 Task: Look for space in Zürich (Kreis 2), Switzerland from 2nd September, 2023 to 5th September, 2023 for 1 adult in price range Rs.5000 to Rs.10000. Place can be private room with 1  bedroom having 1 bed and 1 bathroom. Property type can be house, flat, guest house, hotel. Booking option can be shelf check-in. Required host language is English.
Action: Mouse moved to (418, 68)
Screenshot: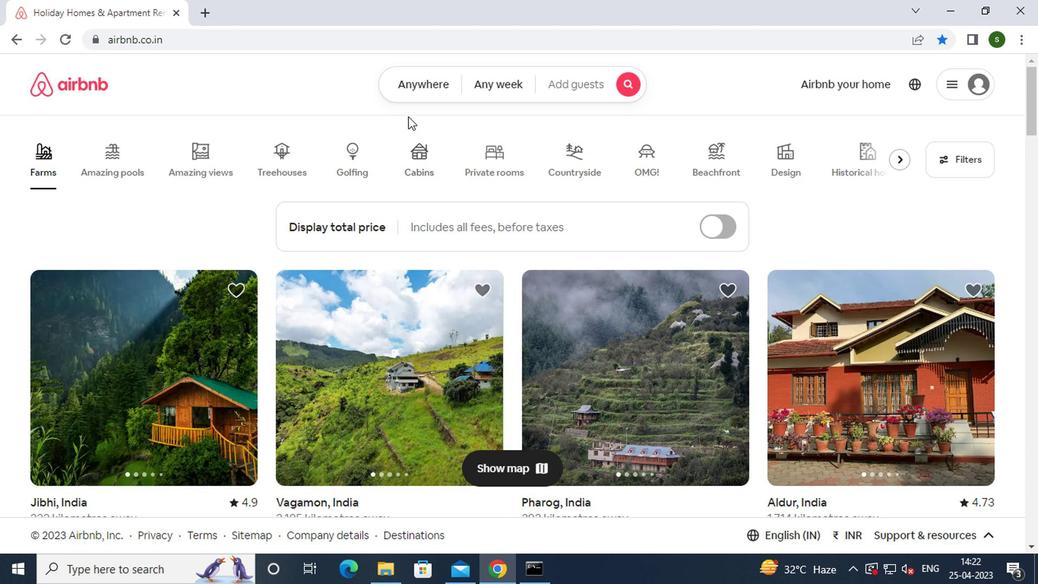 
Action: Mouse pressed left at (418, 68)
Screenshot: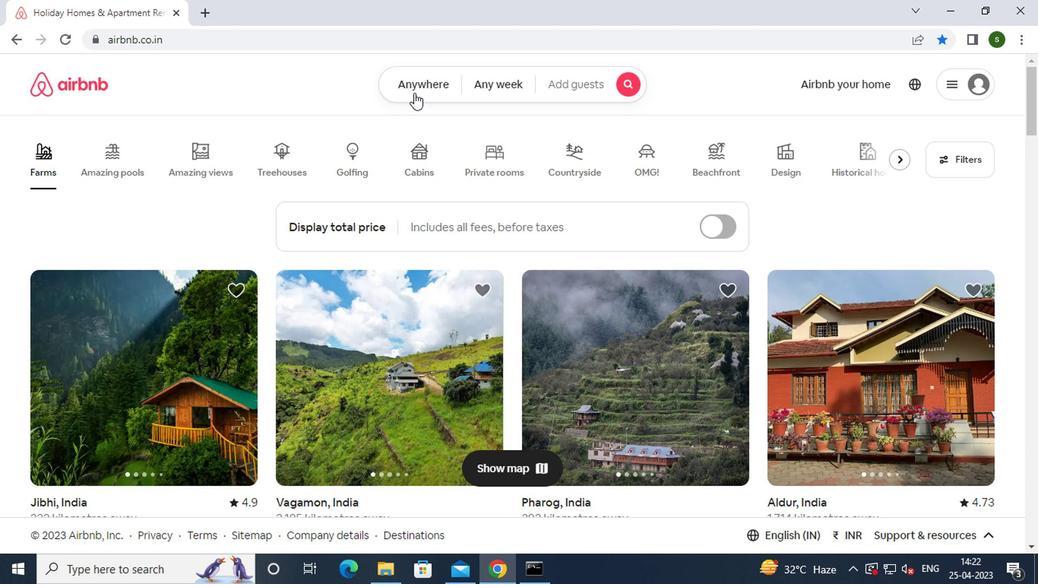 
Action: Mouse moved to (415, 89)
Screenshot: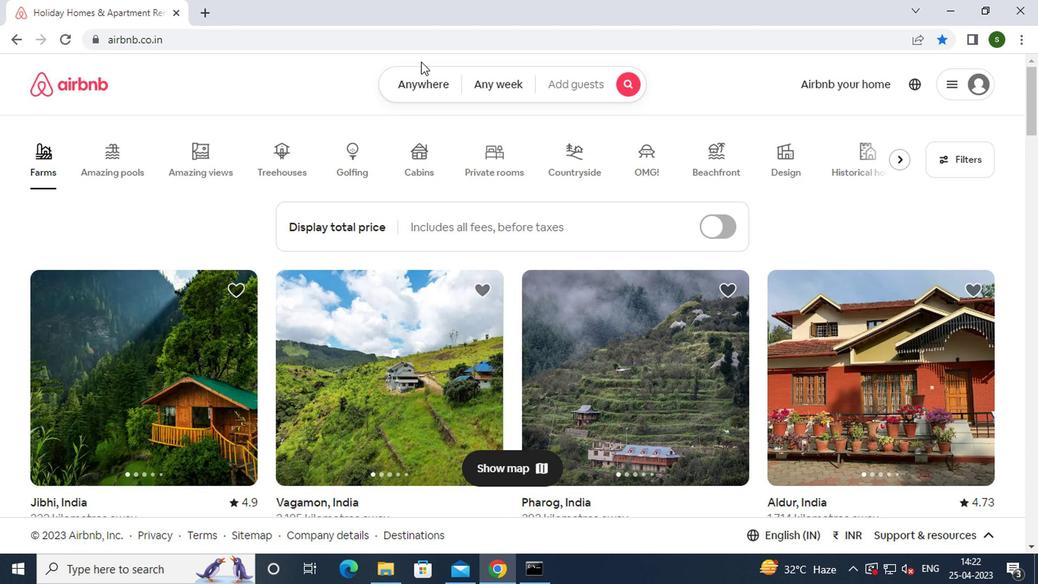 
Action: Mouse pressed left at (415, 89)
Screenshot: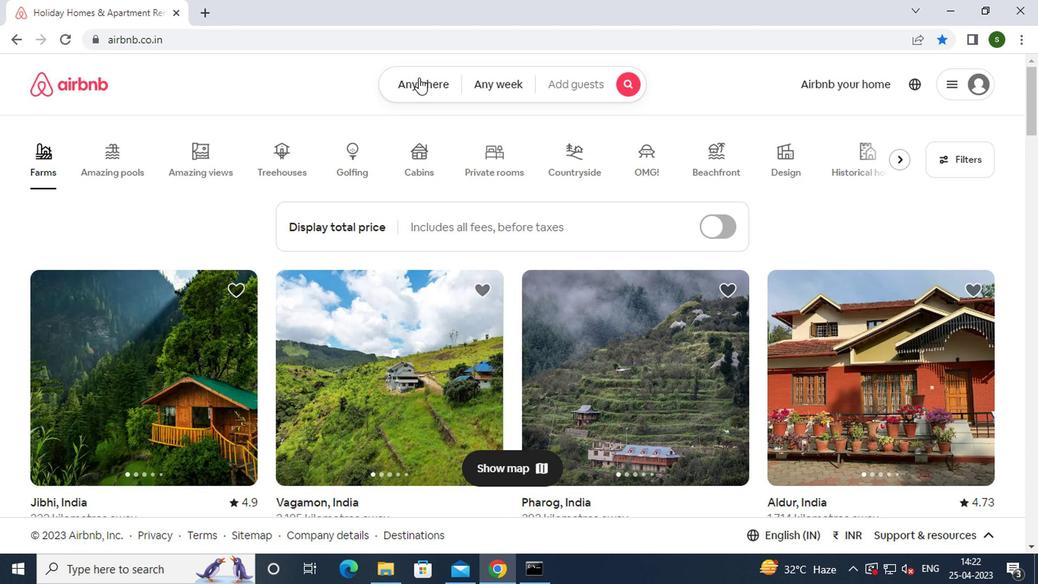 
Action: Mouse moved to (318, 148)
Screenshot: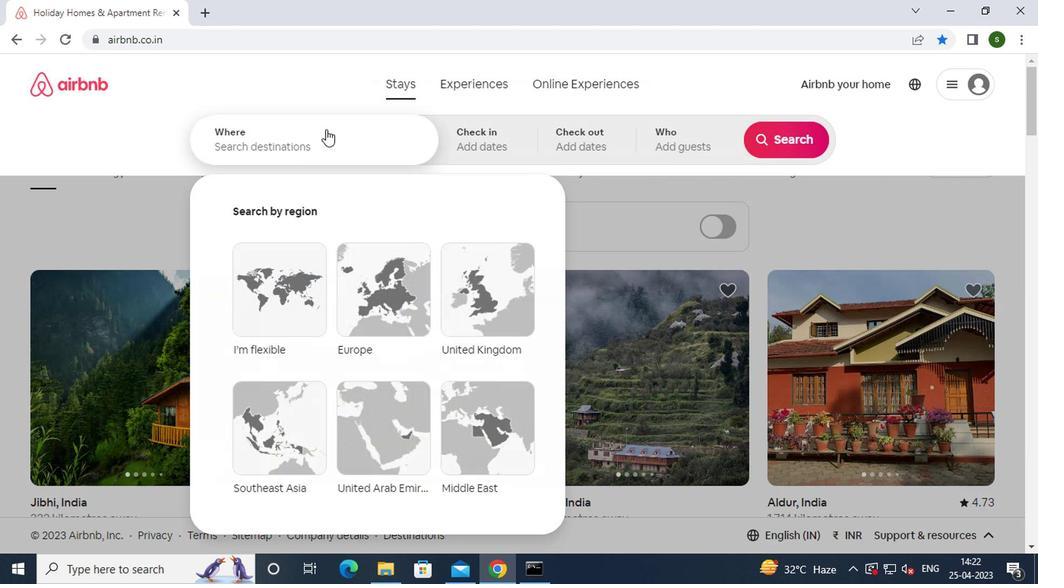 
Action: Mouse pressed left at (318, 148)
Screenshot: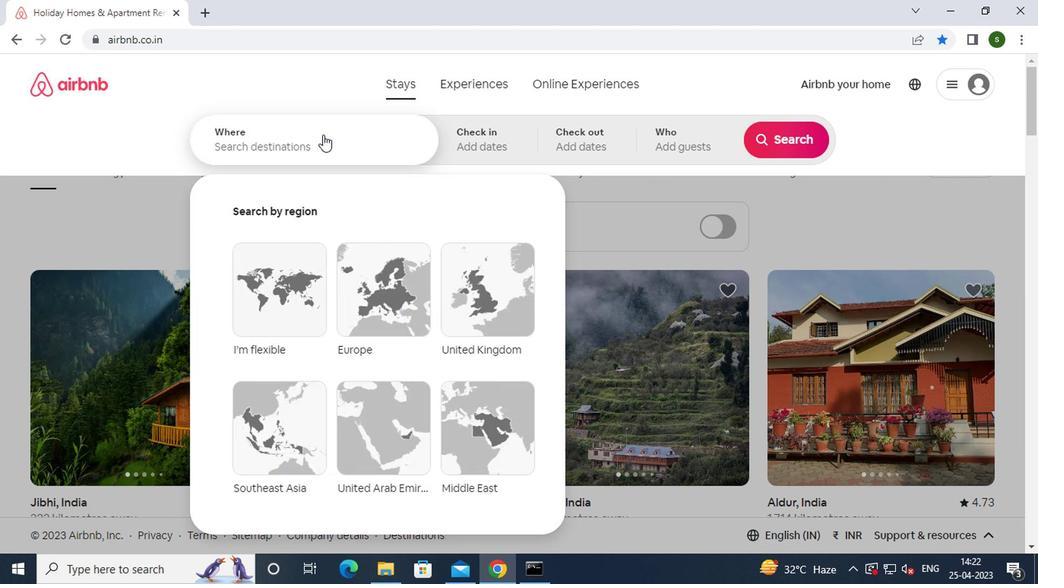 
Action: Key pressed <Key.caps_lock>z<Key.caps_lock>urich<Key.space><Key.shift_r>(<Key.caps_lock>k<Key.caps_lock>reis<Key.space>2<Key.shift_r>),<Key.space><Key.caps_lock>s<Key.caps_lock>witzerland<Key.enter>
Screenshot: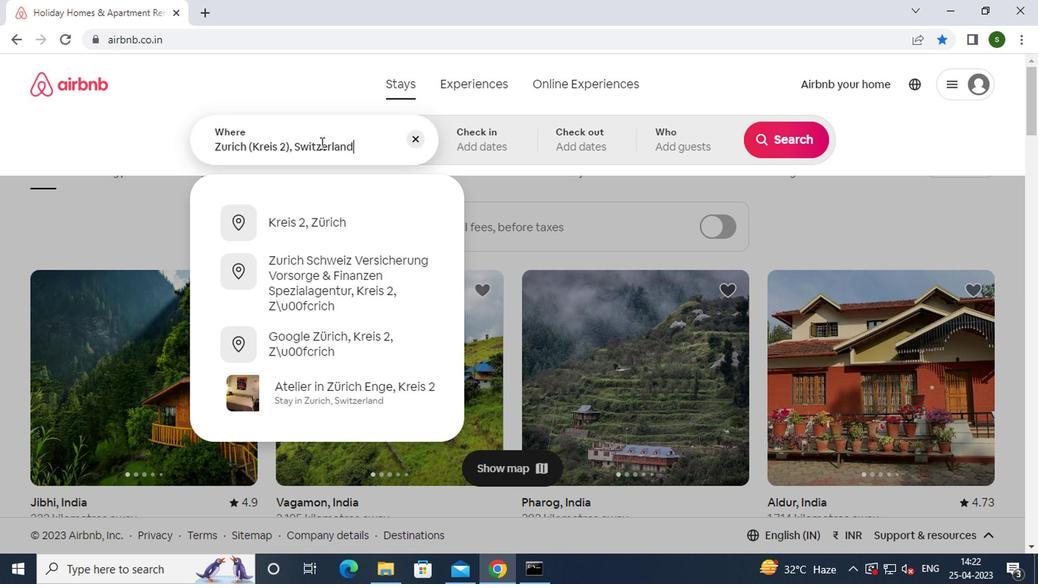 
Action: Mouse moved to (782, 265)
Screenshot: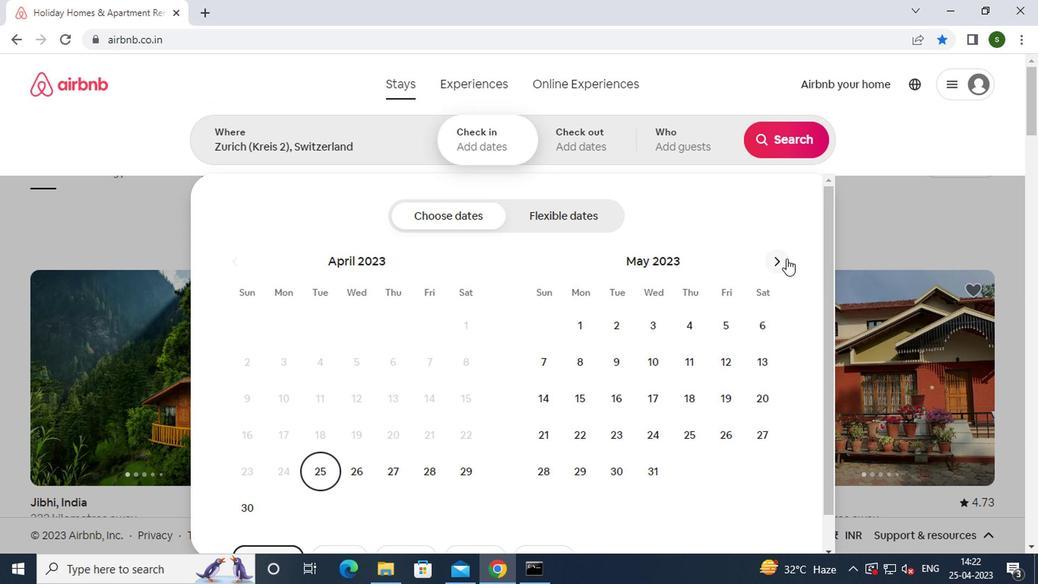 
Action: Mouse pressed left at (782, 265)
Screenshot: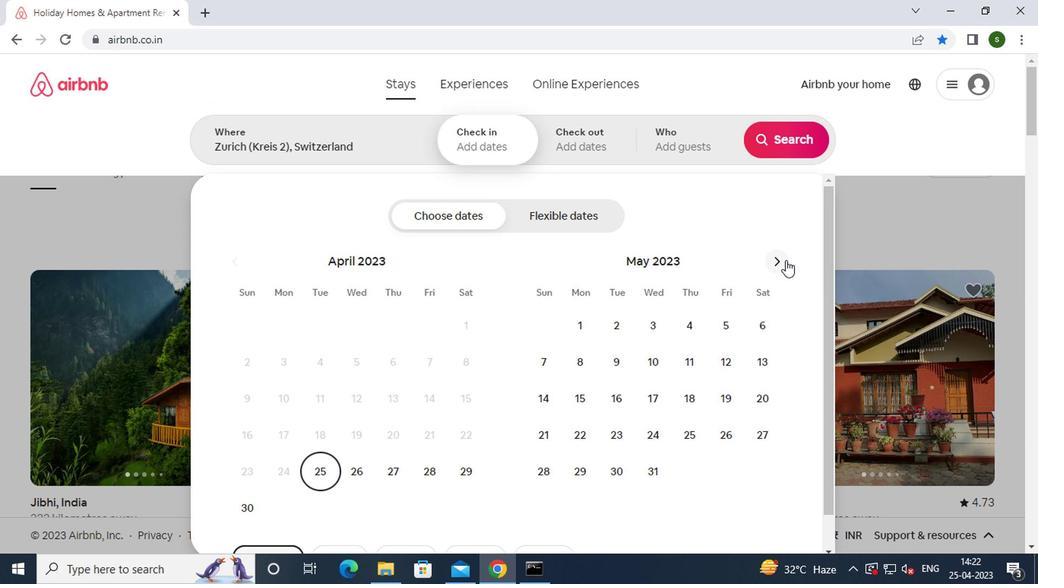 
Action: Mouse pressed left at (782, 265)
Screenshot: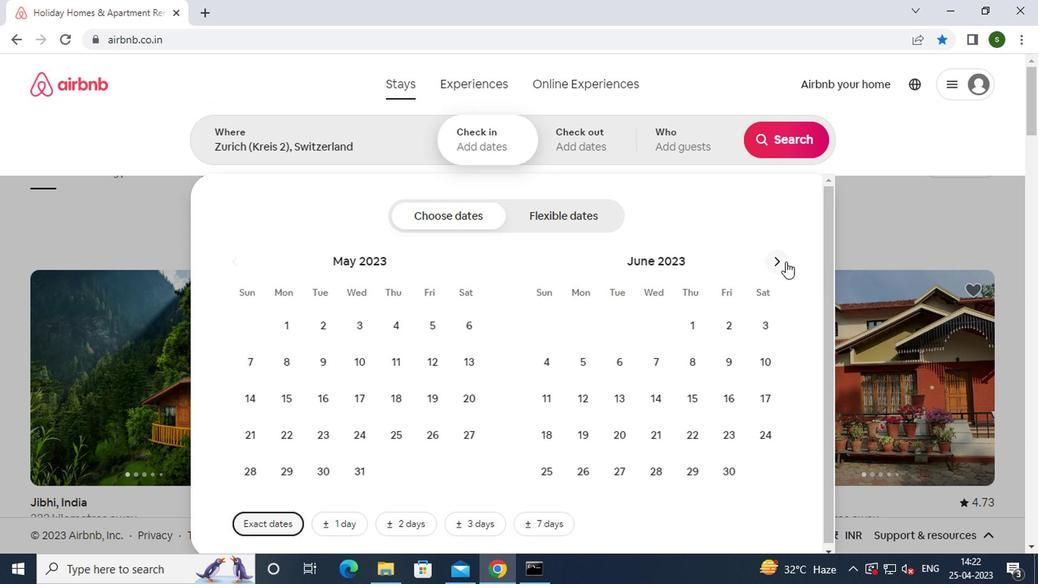 
Action: Mouse pressed left at (782, 265)
Screenshot: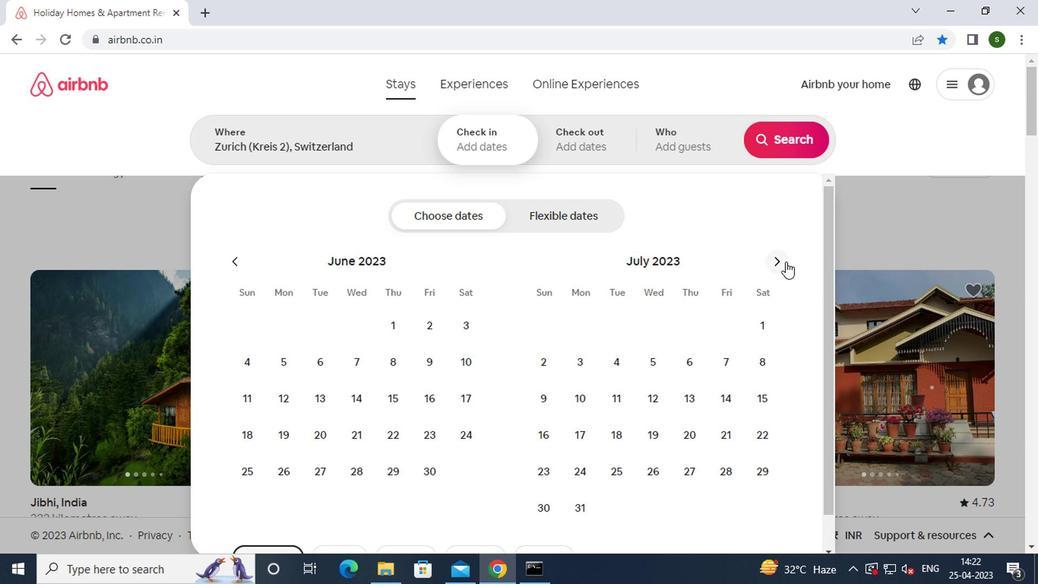 
Action: Mouse pressed left at (782, 265)
Screenshot: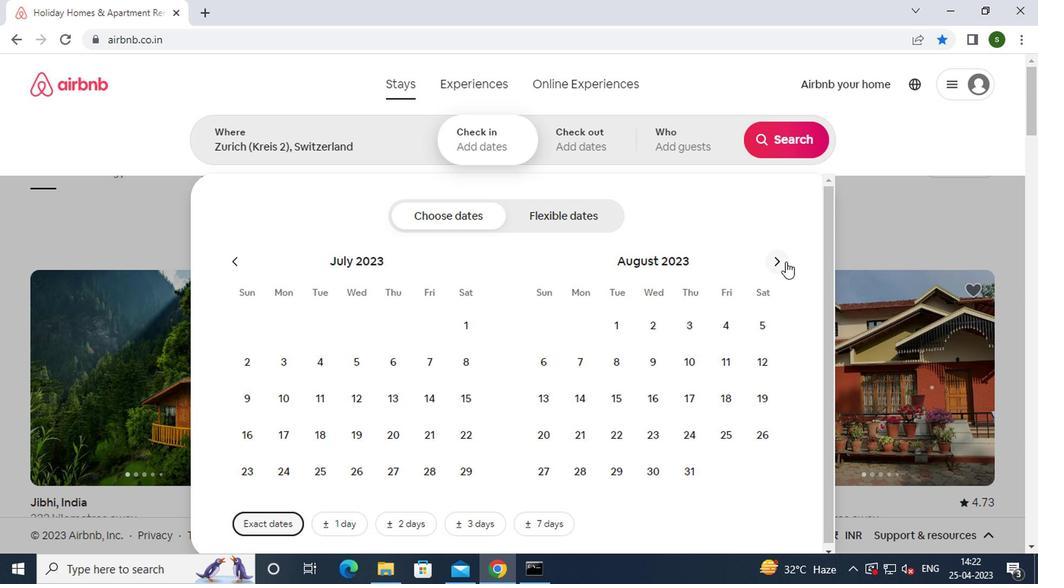 
Action: Mouse moved to (765, 325)
Screenshot: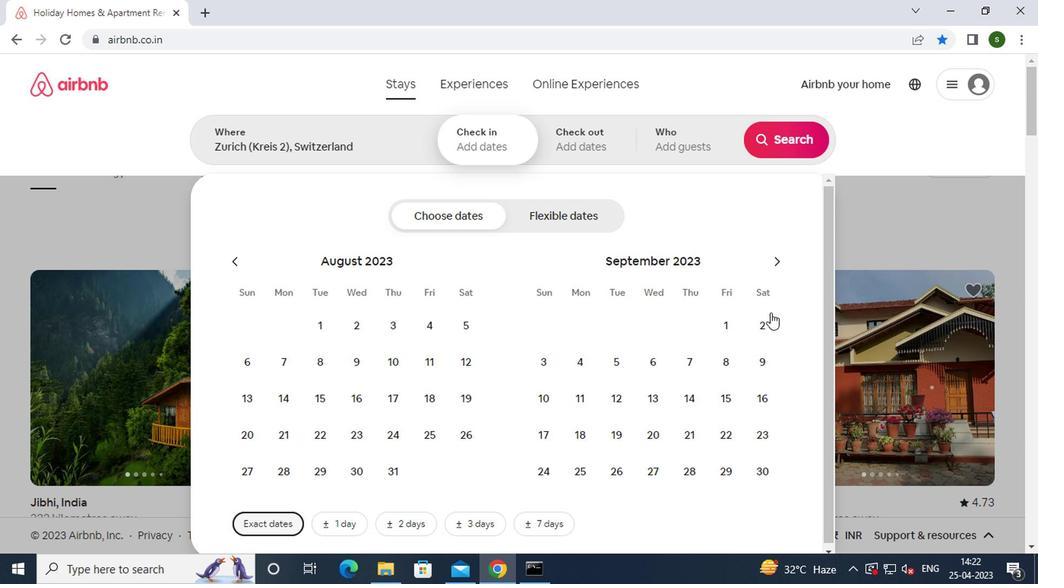 
Action: Mouse pressed left at (765, 325)
Screenshot: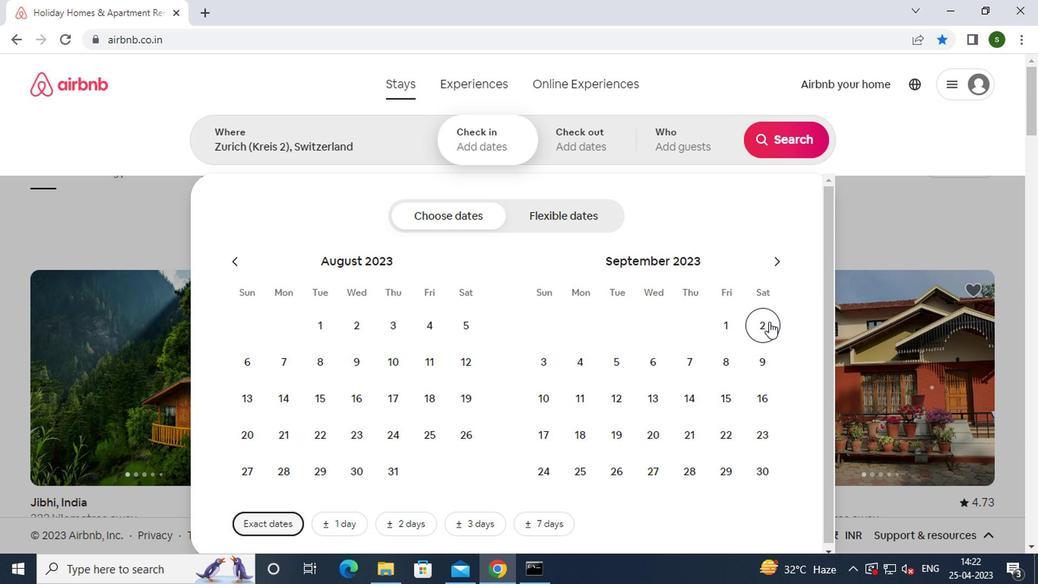 
Action: Mouse moved to (611, 352)
Screenshot: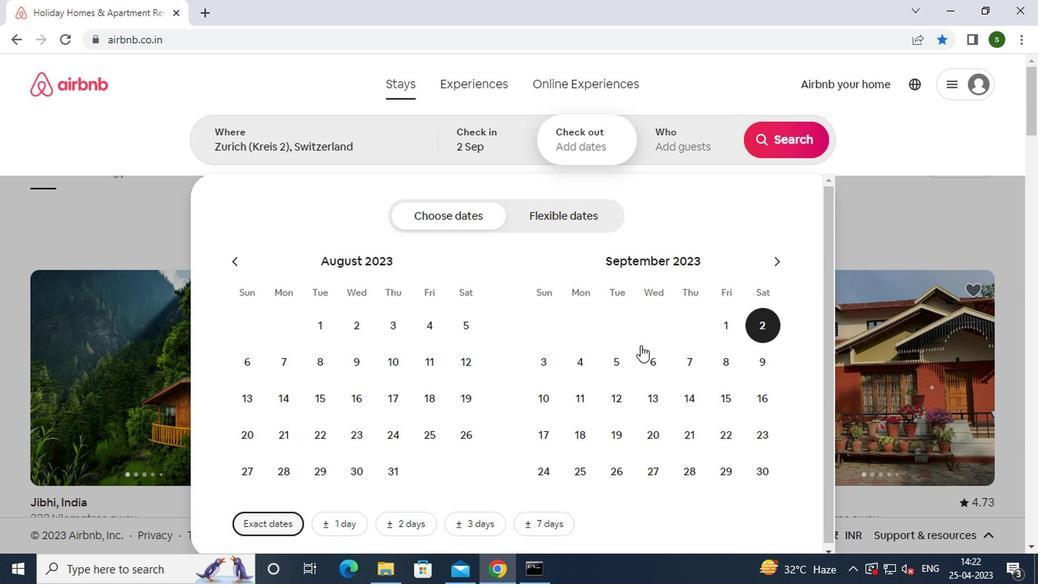 
Action: Mouse pressed left at (611, 352)
Screenshot: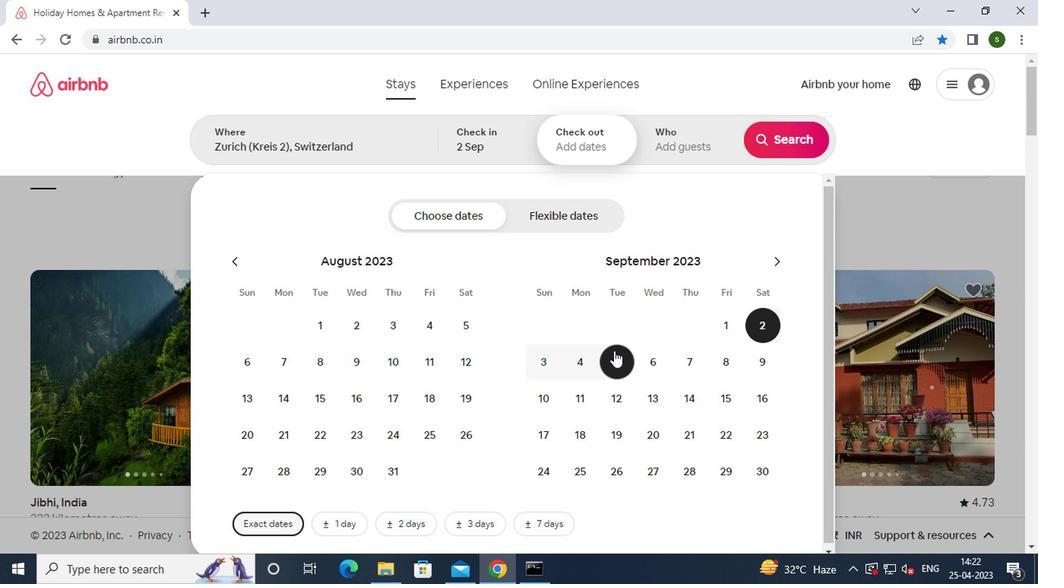 
Action: Mouse moved to (699, 155)
Screenshot: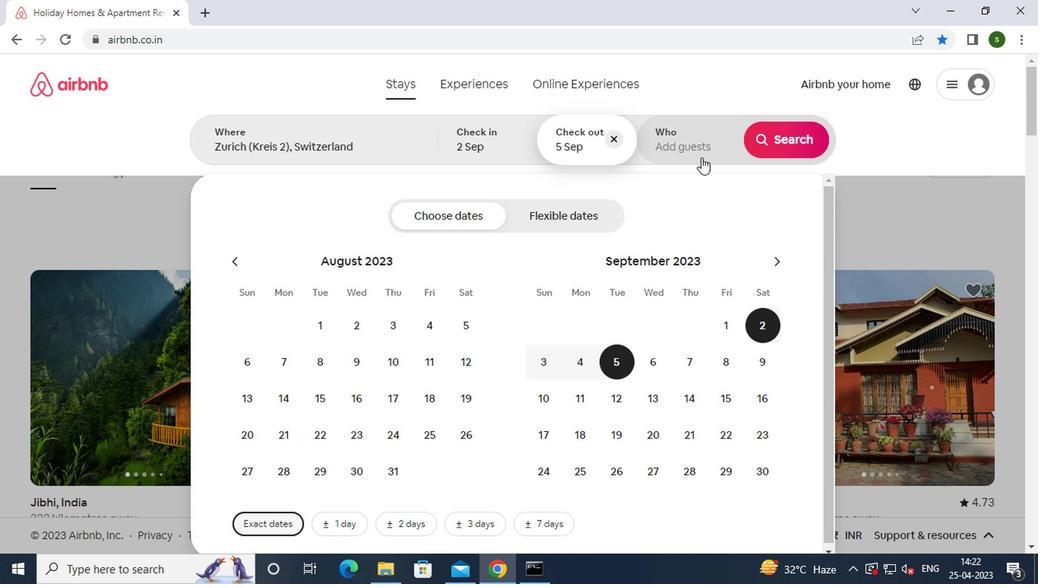 
Action: Mouse pressed left at (699, 155)
Screenshot: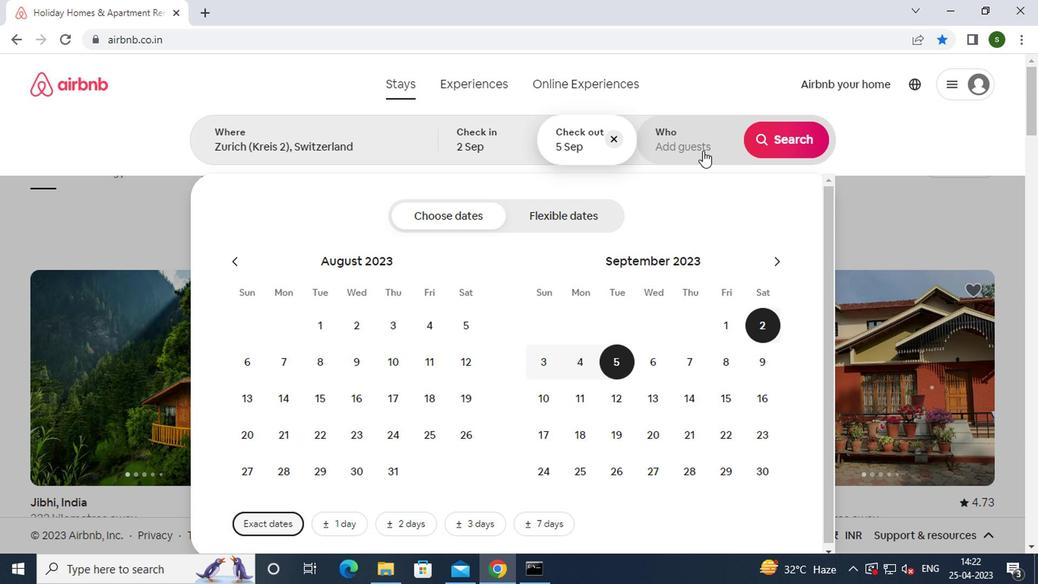 
Action: Mouse moved to (784, 225)
Screenshot: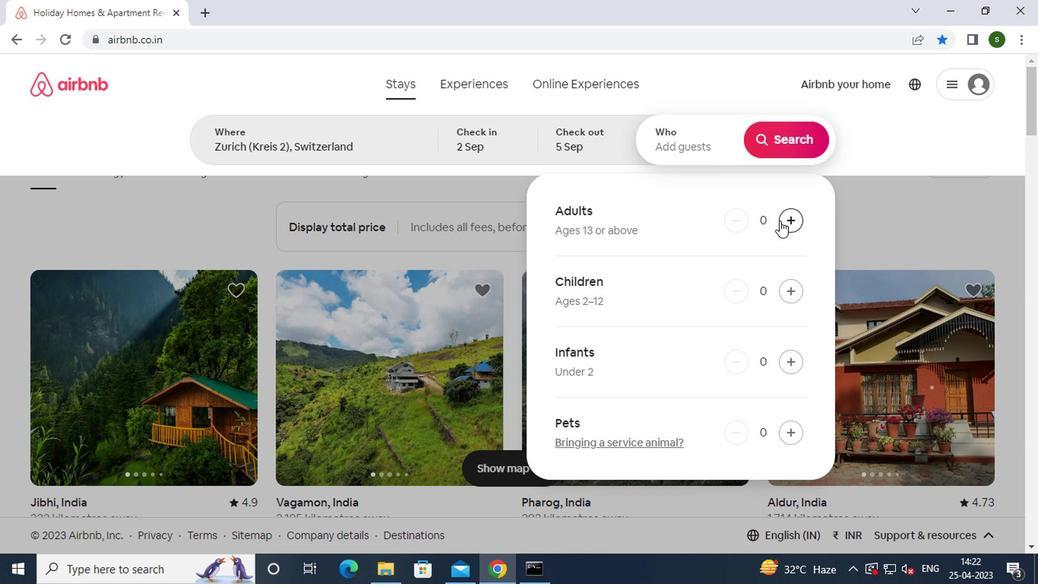 
Action: Mouse pressed left at (784, 225)
Screenshot: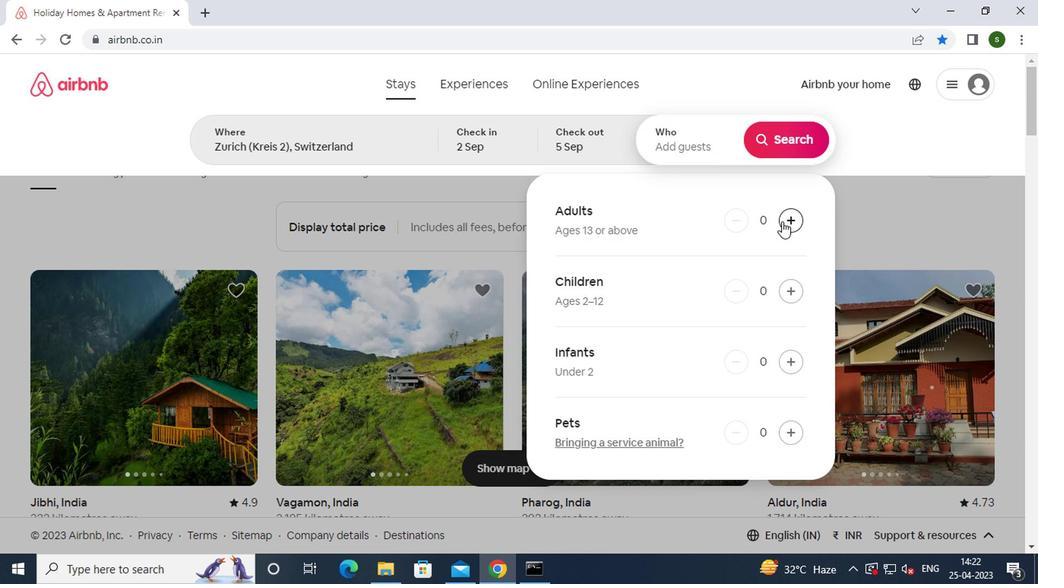 
Action: Mouse moved to (777, 148)
Screenshot: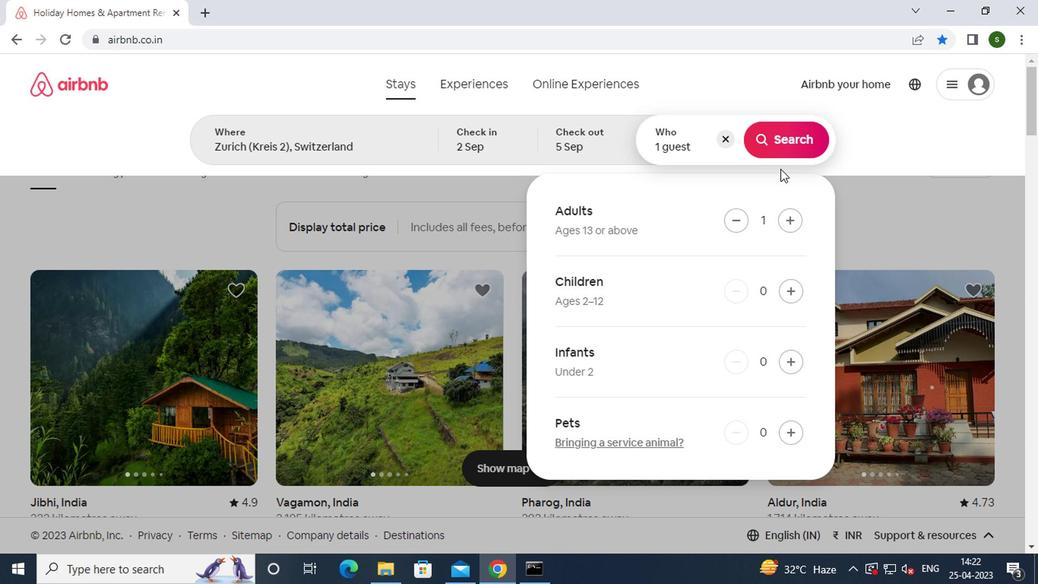 
Action: Mouse pressed left at (777, 148)
Screenshot: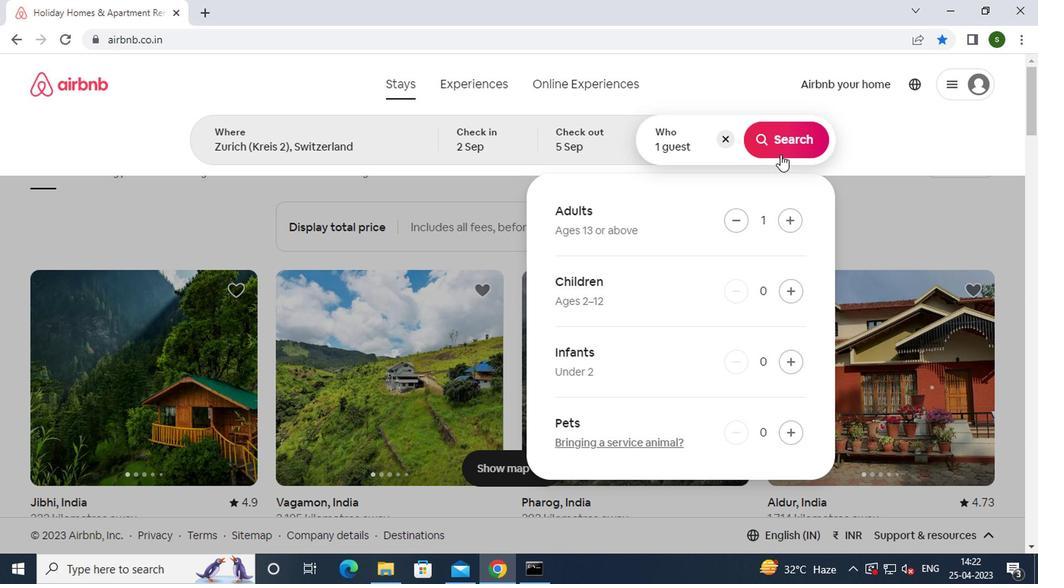 
Action: Mouse moved to (947, 152)
Screenshot: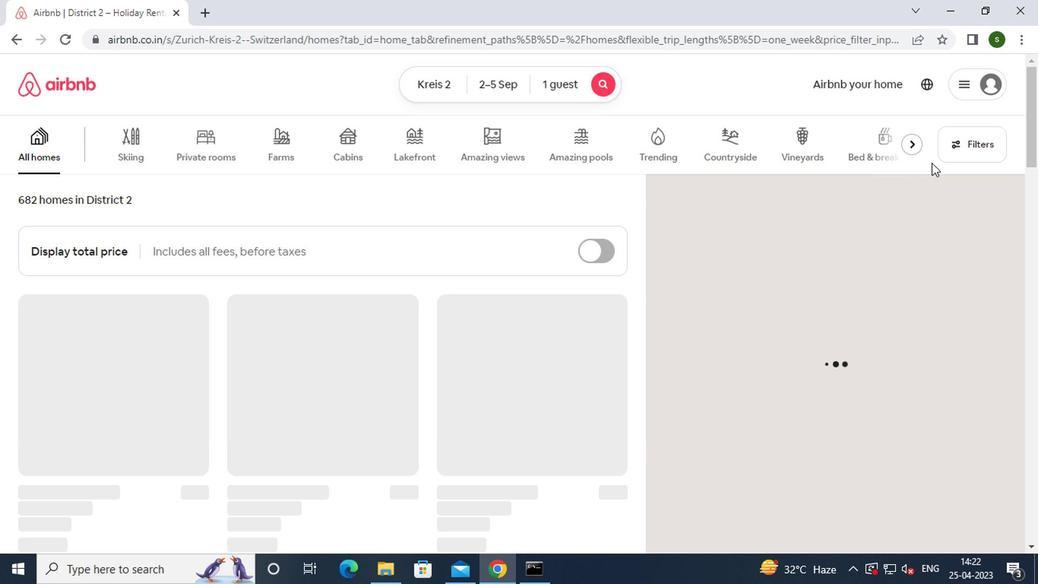 
Action: Mouse pressed left at (947, 152)
Screenshot: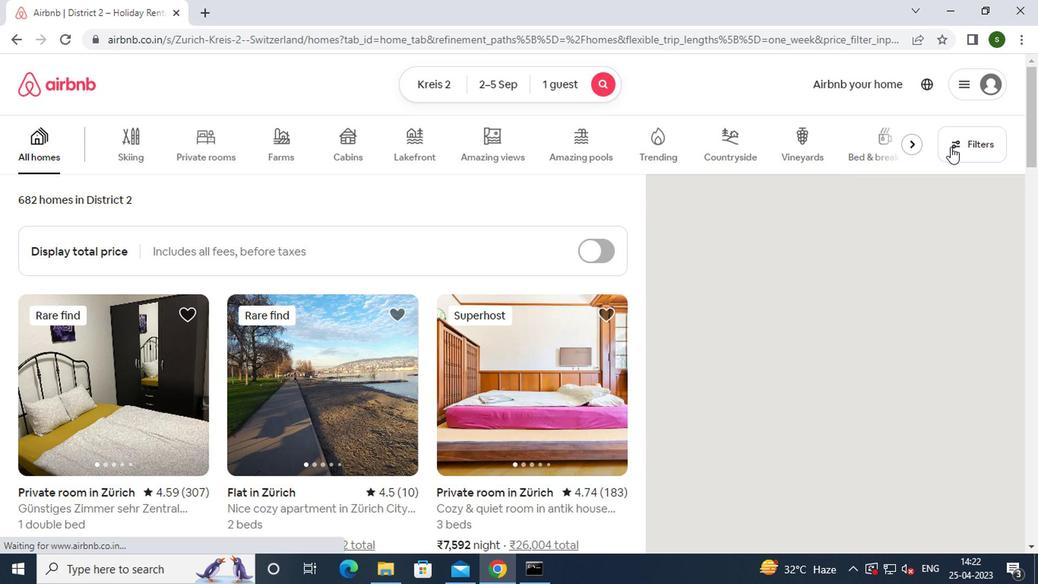 
Action: Mouse moved to (405, 325)
Screenshot: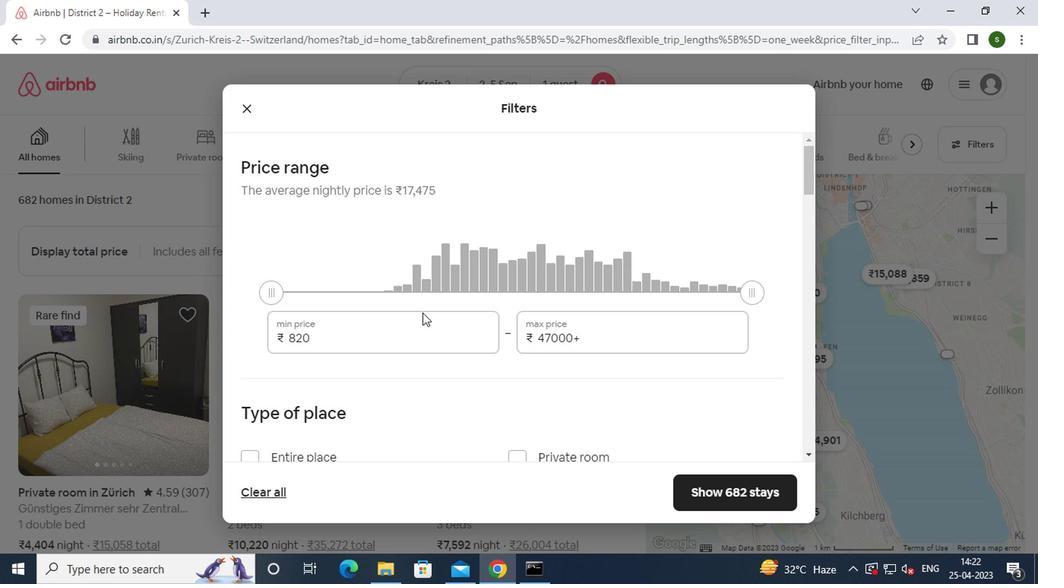 
Action: Mouse pressed left at (405, 325)
Screenshot: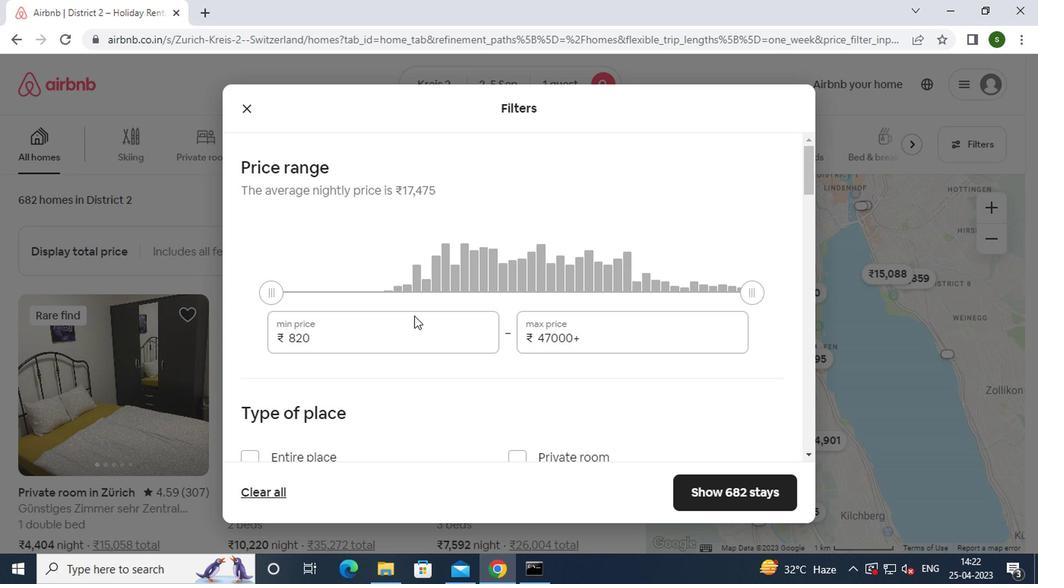 
Action: Mouse moved to (403, 328)
Screenshot: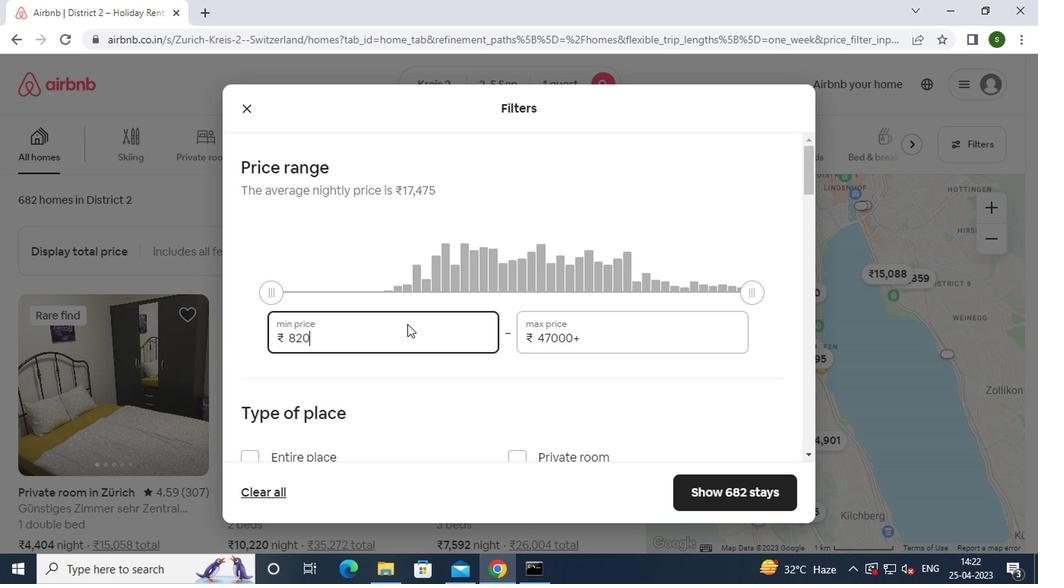 
Action: Key pressed <Key.backspace><Key.backspace><Key.backspace><Key.backspace>5000<Key.backspace><Key.backspace><Key.backspace><Key.backspace><Key.backspace><Key.backspace><Key.backspace><Key.backspace><Key.backspace><Key.backspace>5000
Screenshot: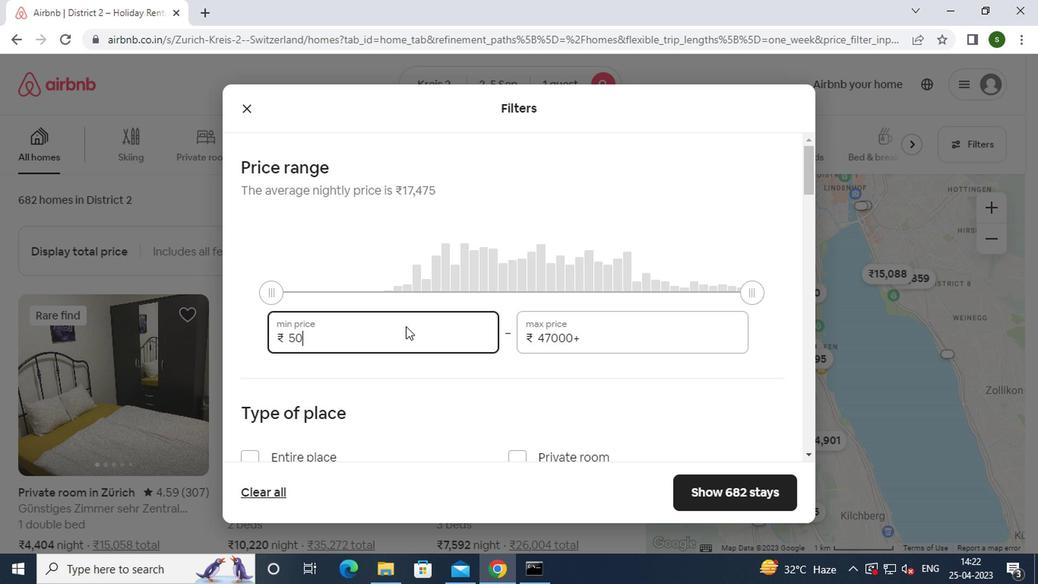 
Action: Mouse moved to (618, 347)
Screenshot: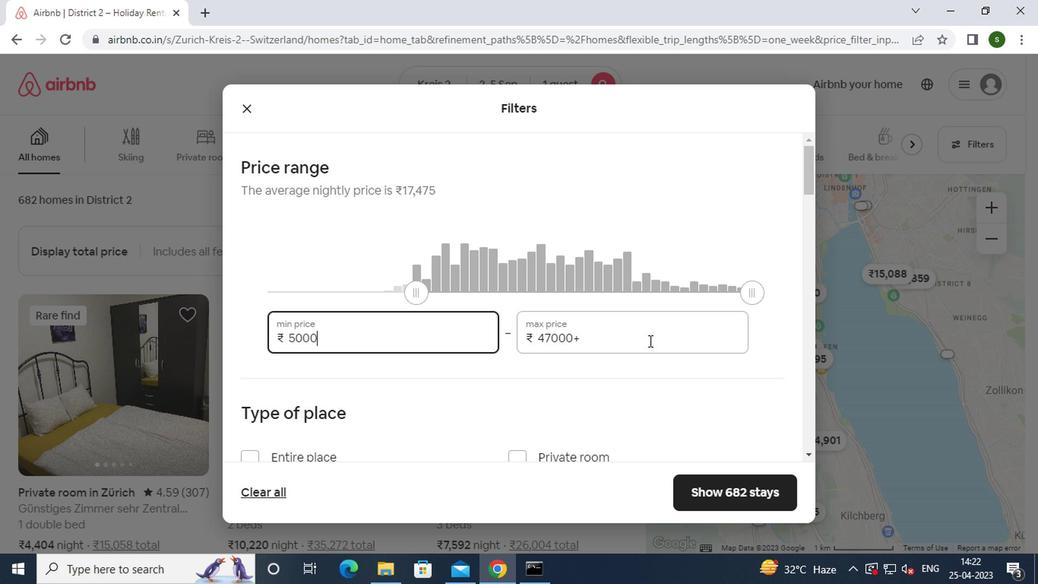 
Action: Mouse pressed left at (618, 347)
Screenshot: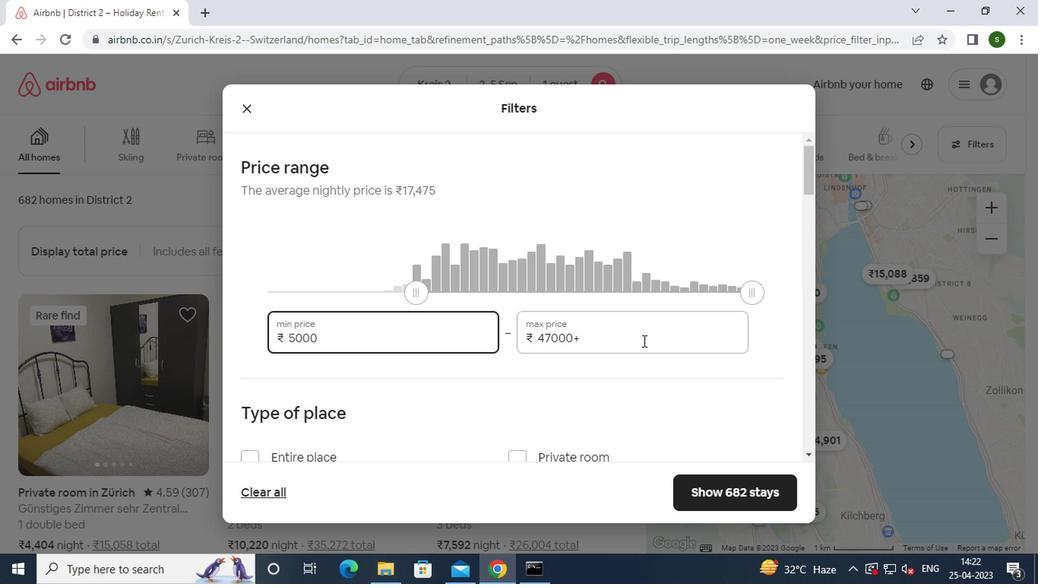
Action: Key pressed <Key.backspace><Key.backspace><Key.backspace><Key.backspace><Key.backspace><Key.backspace><Key.backspace><Key.backspace><Key.backspace><Key.backspace>10000
Screenshot: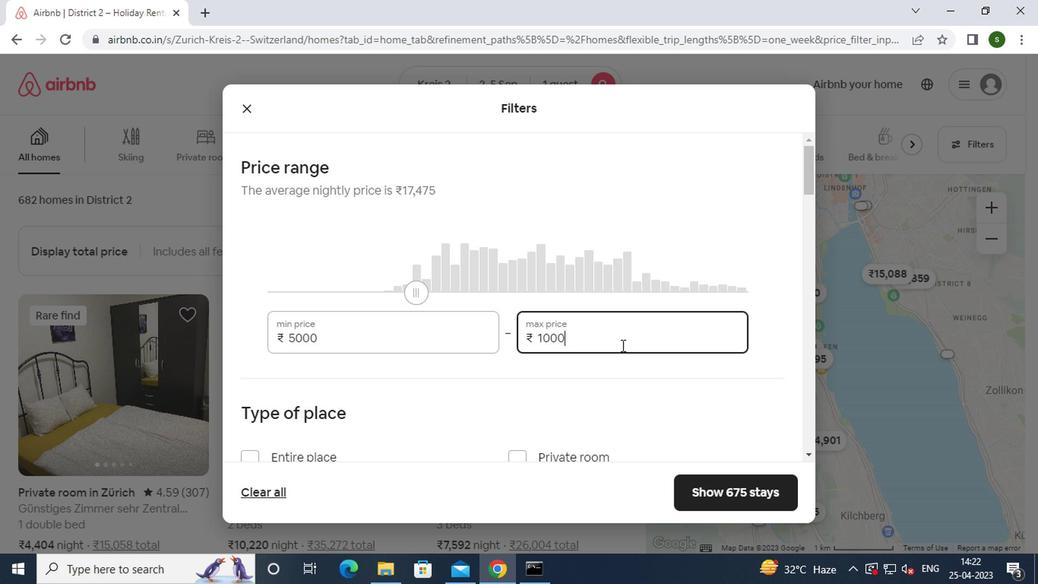 
Action: Mouse moved to (494, 360)
Screenshot: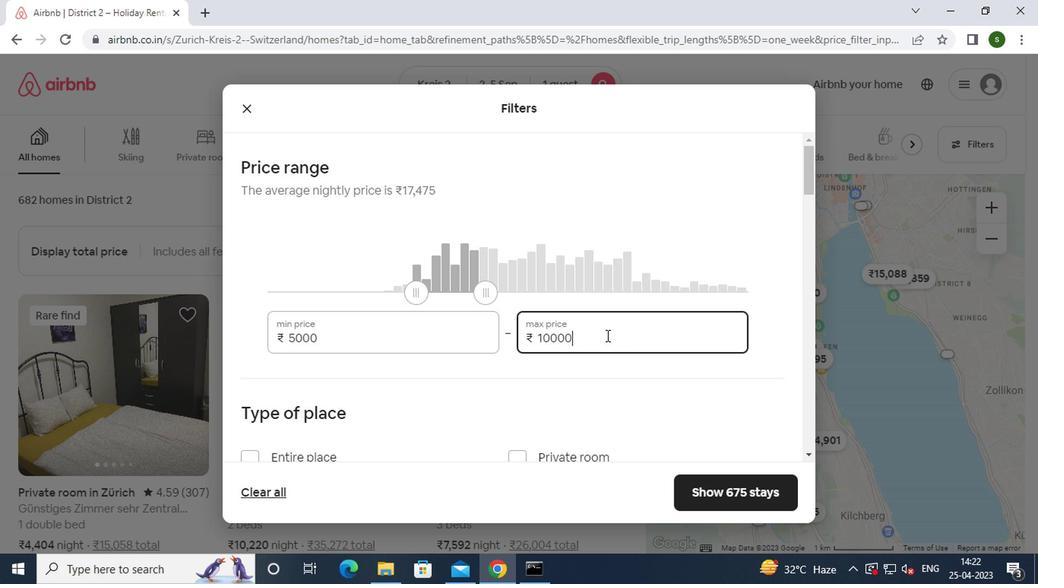 
Action: Mouse scrolled (494, 360) with delta (0, 0)
Screenshot: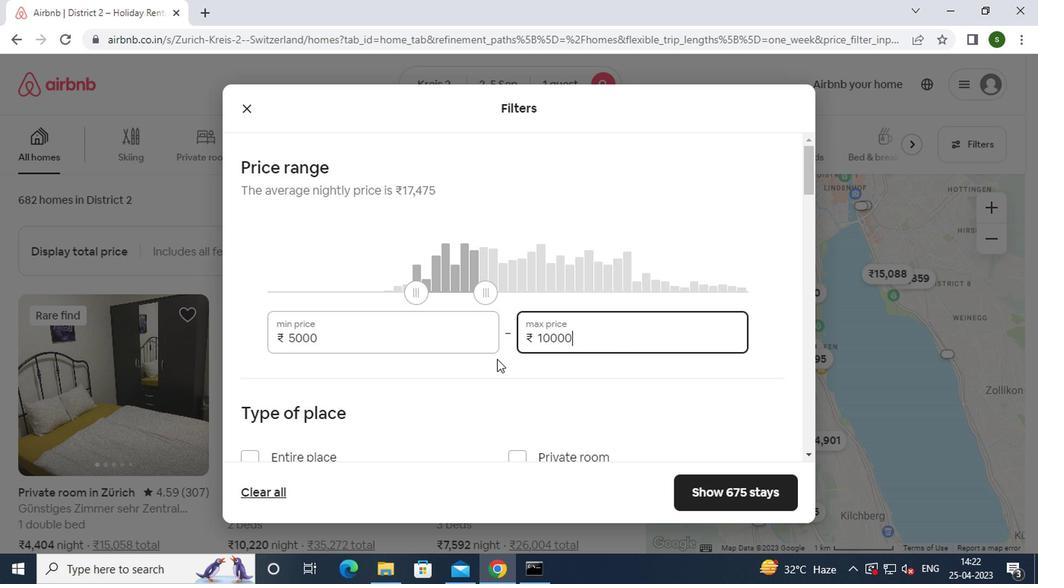 
Action: Mouse scrolled (494, 360) with delta (0, 0)
Screenshot: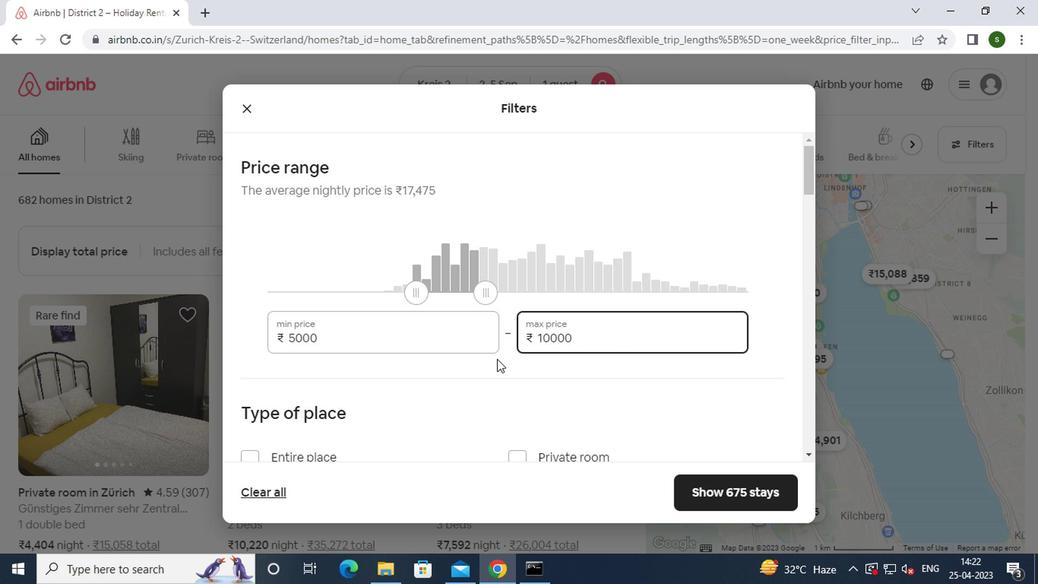 
Action: Mouse moved to (513, 318)
Screenshot: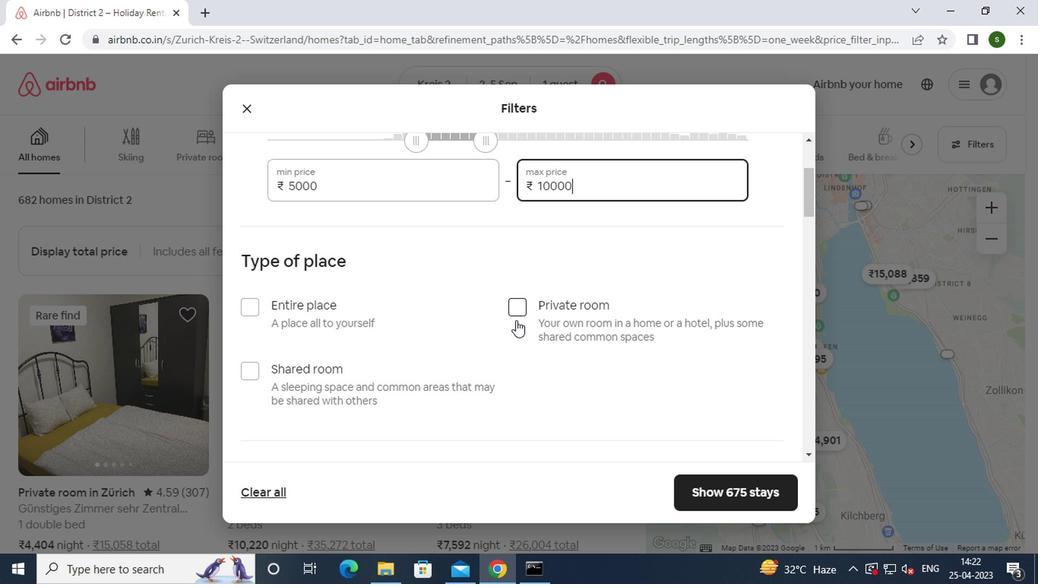 
Action: Mouse pressed left at (513, 318)
Screenshot: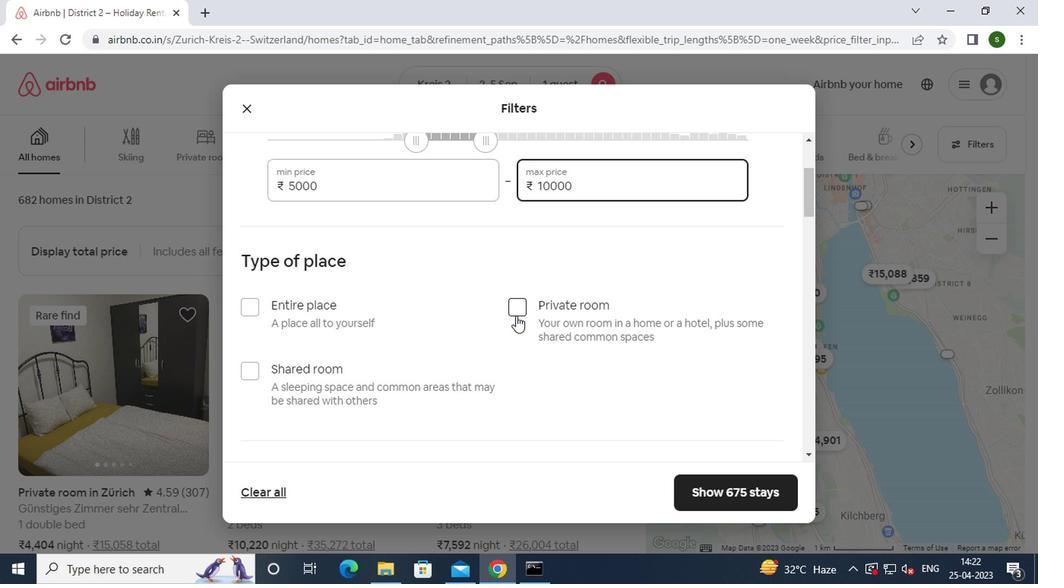 
Action: Mouse moved to (483, 325)
Screenshot: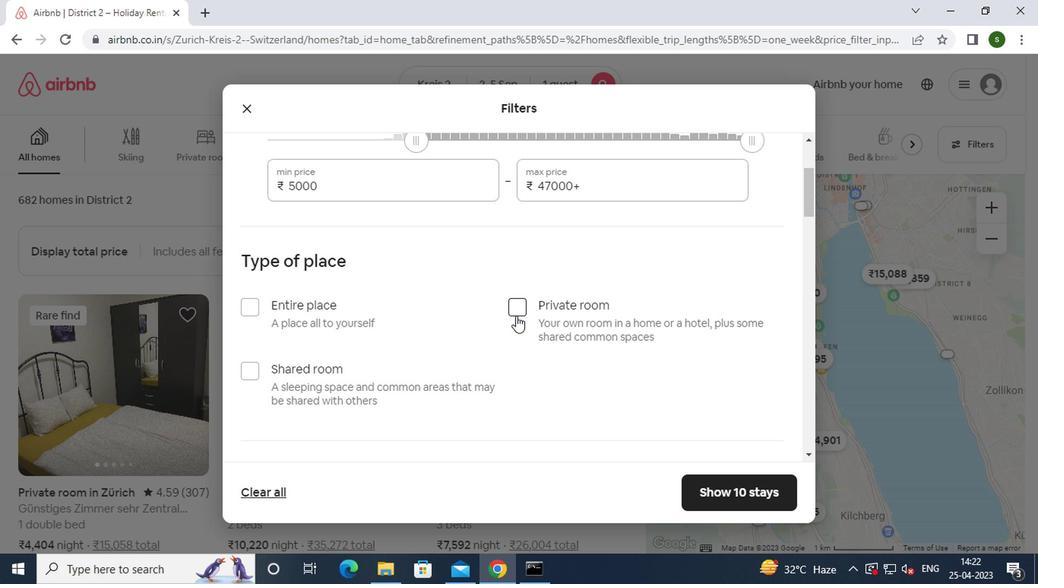 
Action: Mouse scrolled (483, 324) with delta (0, -1)
Screenshot: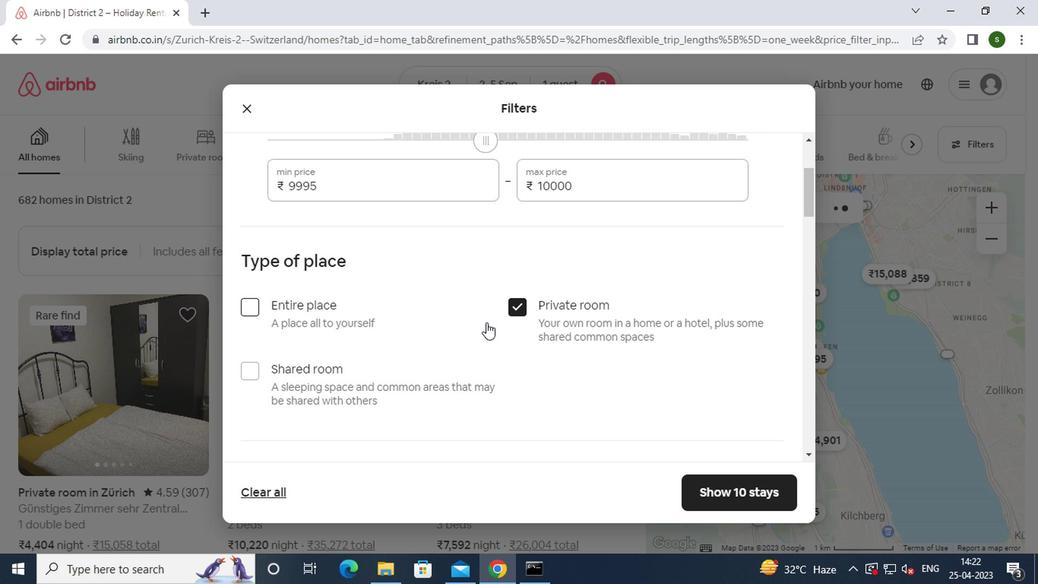
Action: Mouse scrolled (483, 324) with delta (0, -1)
Screenshot: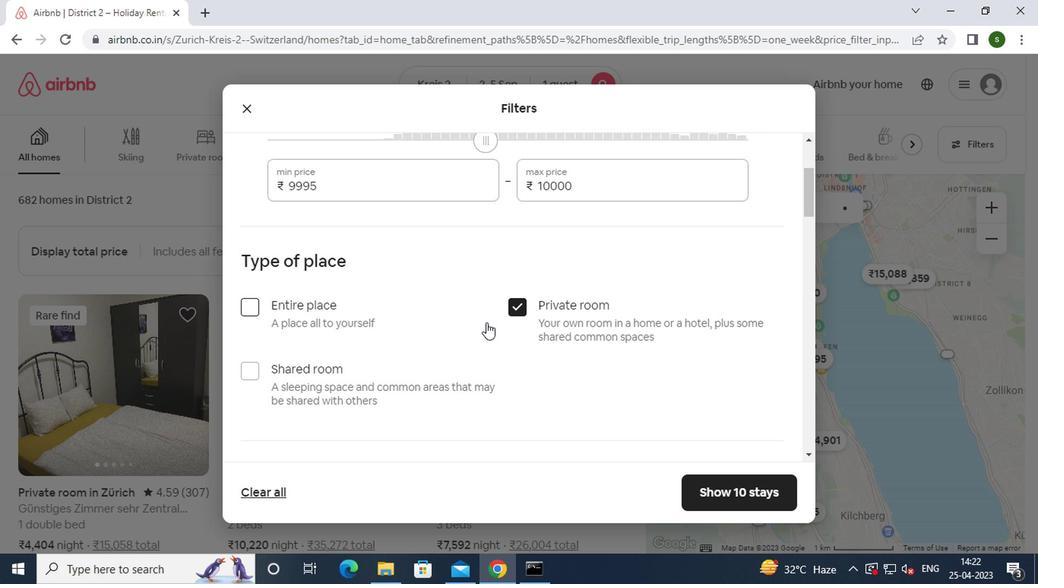 
Action: Mouse moved to (328, 392)
Screenshot: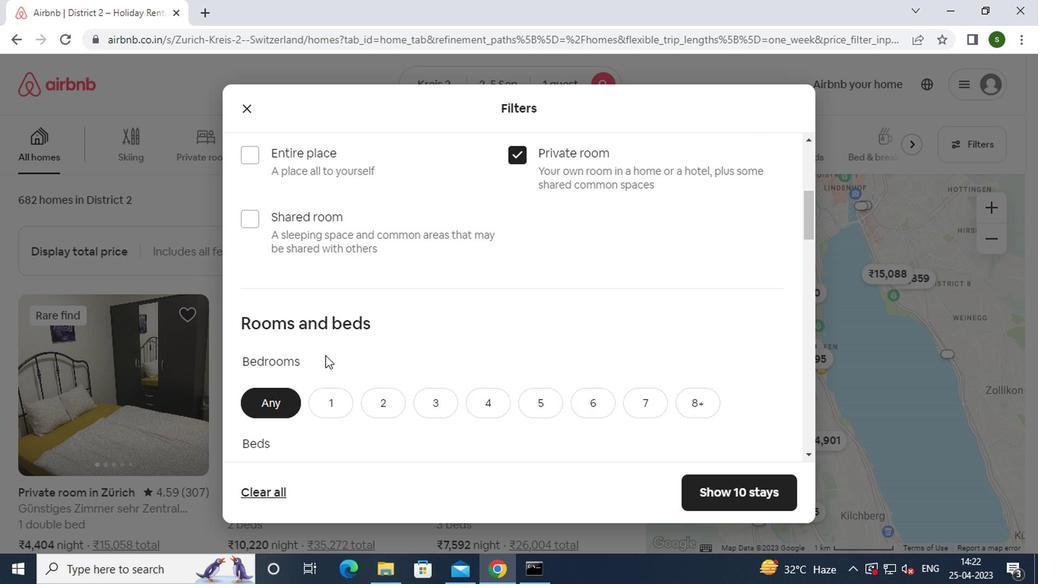 
Action: Mouse pressed left at (328, 392)
Screenshot: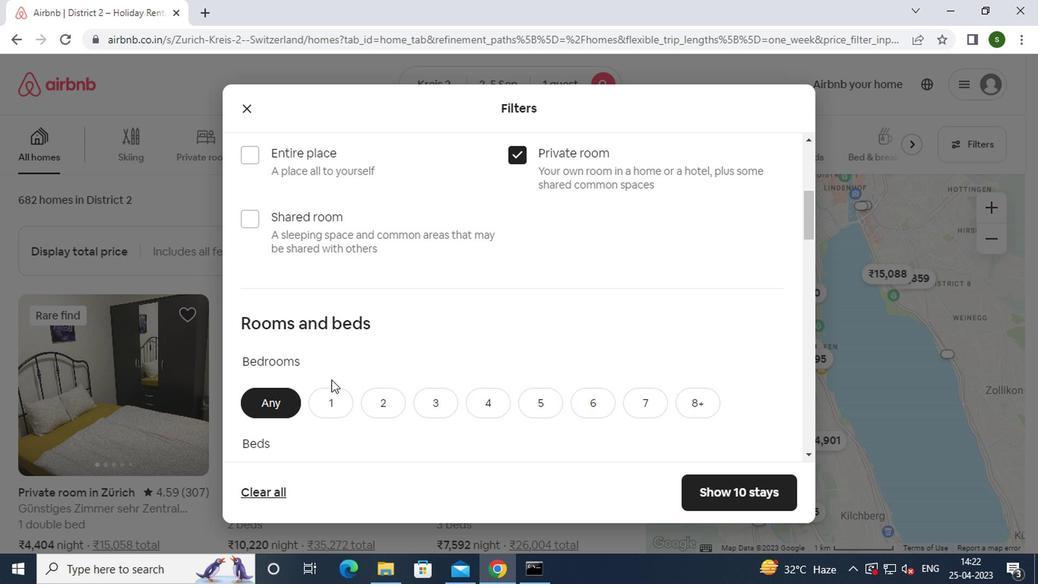 
Action: Mouse moved to (398, 345)
Screenshot: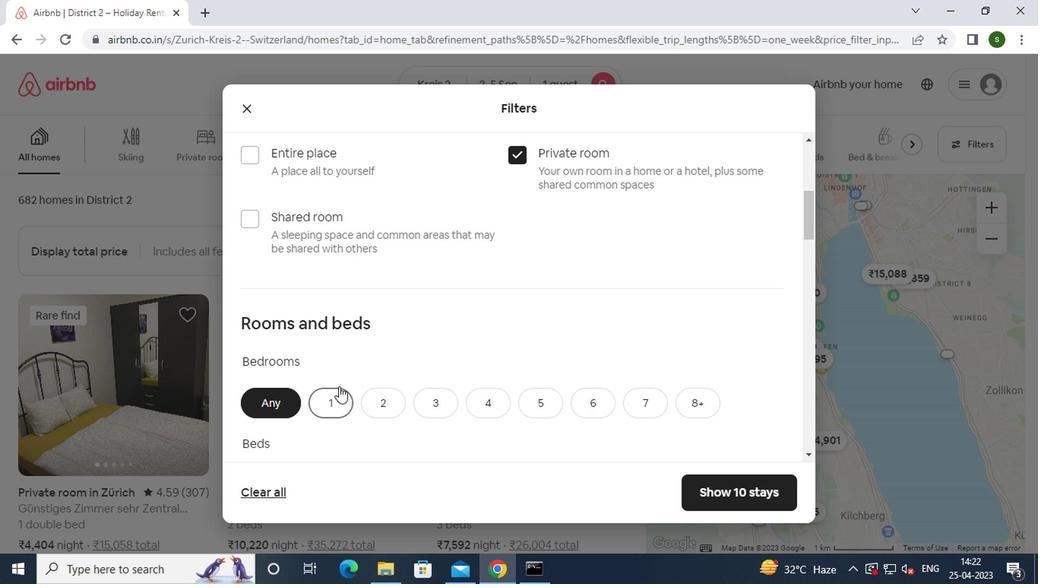 
Action: Mouse scrolled (398, 344) with delta (0, 0)
Screenshot: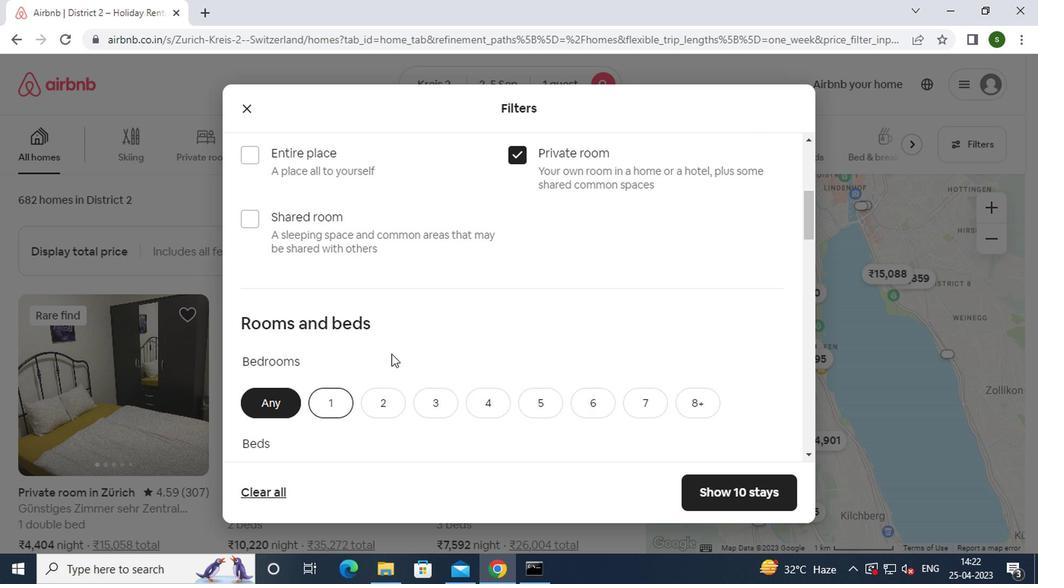 
Action: Mouse scrolled (398, 344) with delta (0, 0)
Screenshot: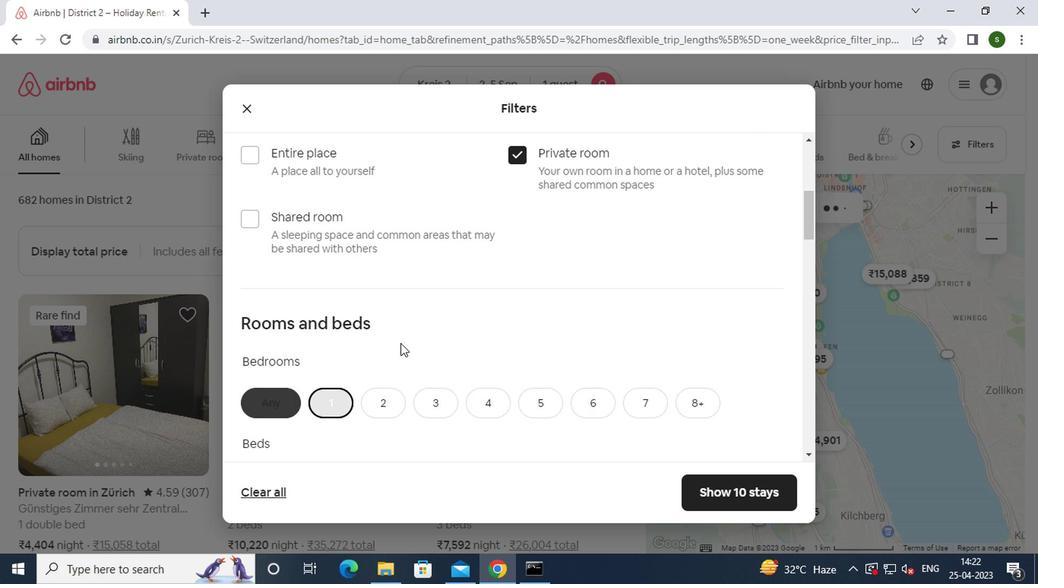 
Action: Mouse scrolled (398, 344) with delta (0, 0)
Screenshot: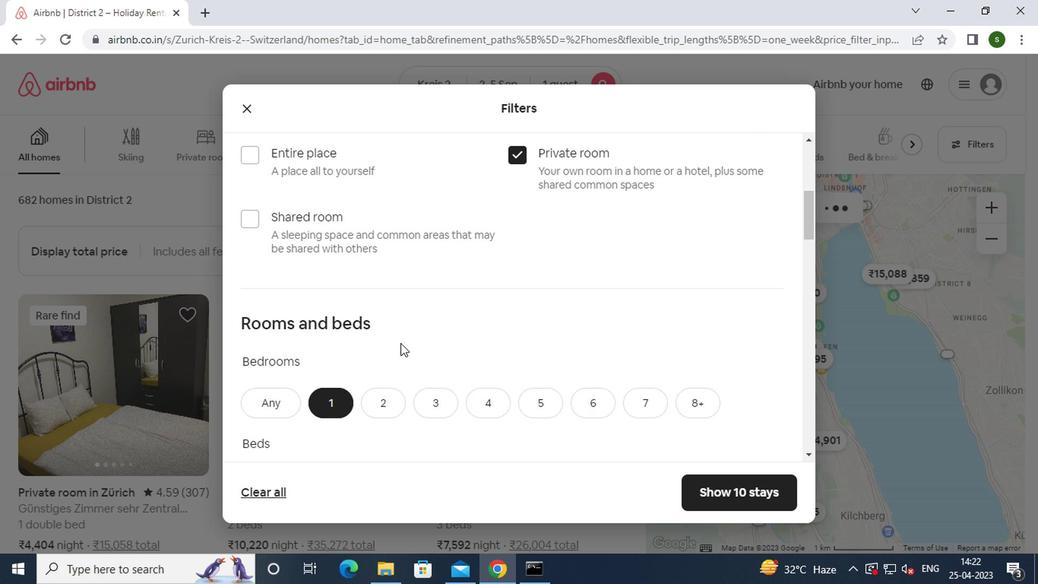 
Action: Mouse moved to (320, 246)
Screenshot: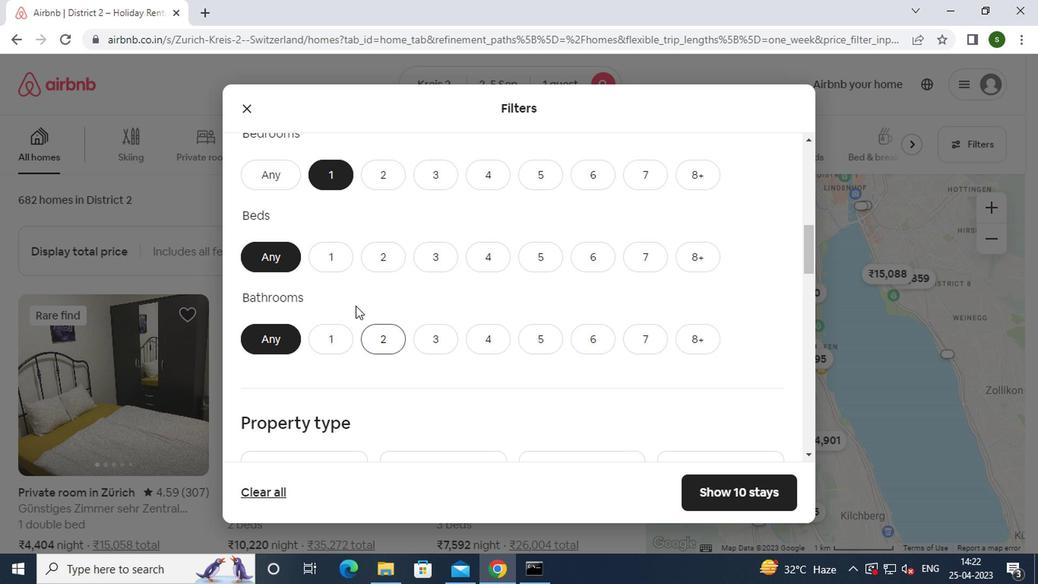 
Action: Mouse pressed left at (320, 246)
Screenshot: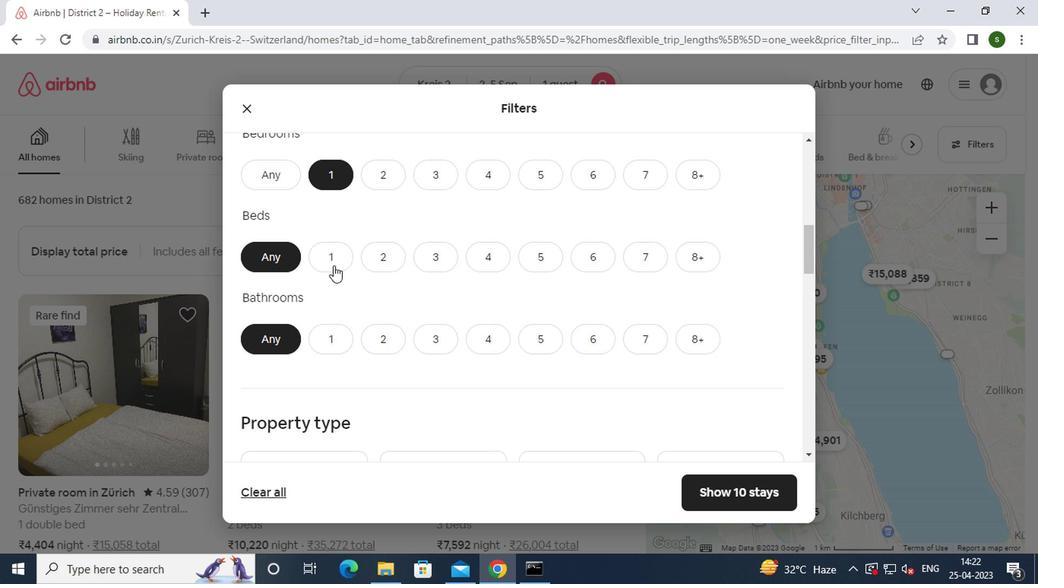 
Action: Mouse moved to (334, 335)
Screenshot: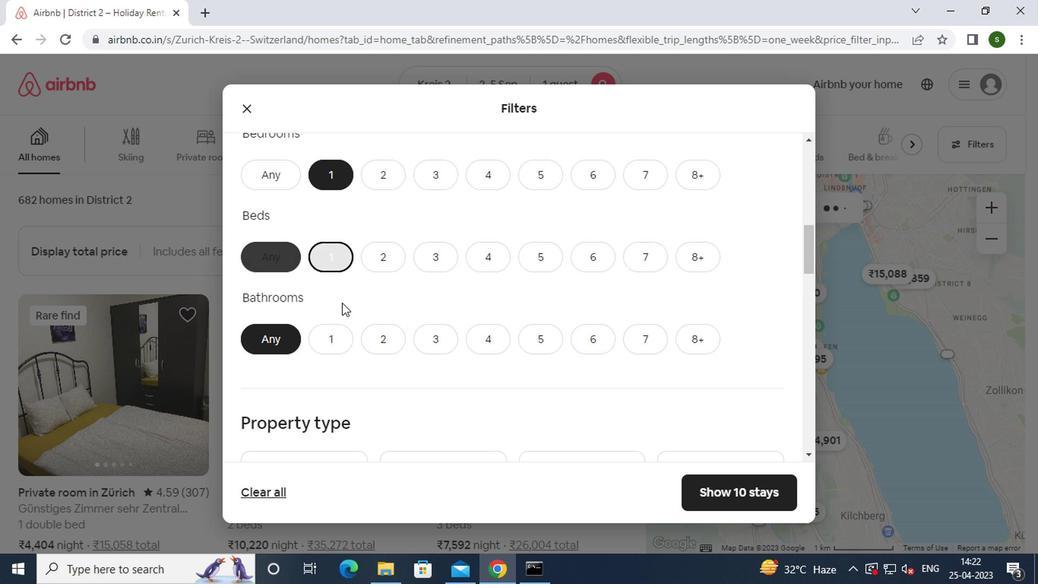 
Action: Mouse pressed left at (334, 335)
Screenshot: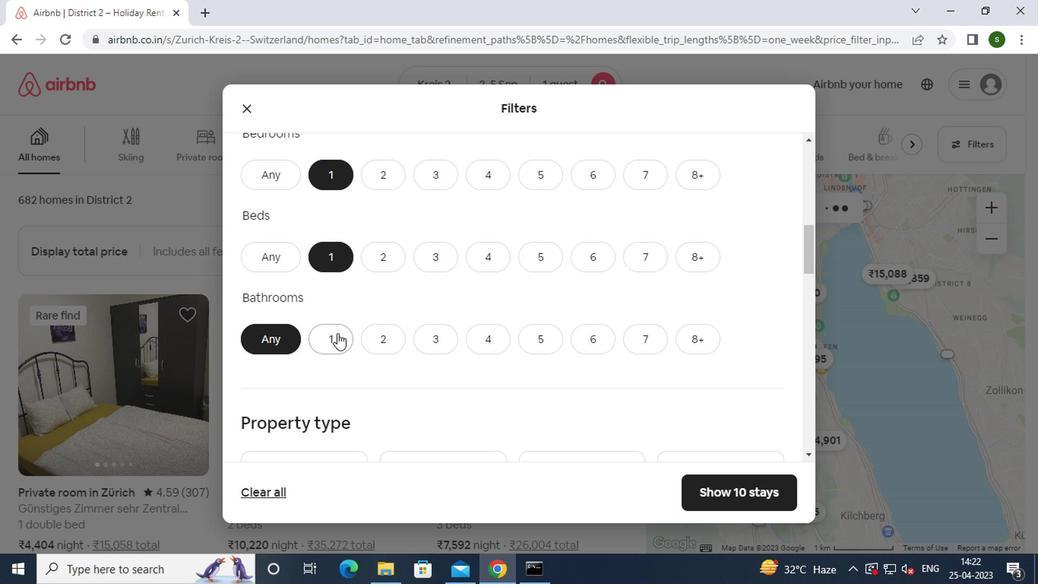 
Action: Mouse moved to (404, 323)
Screenshot: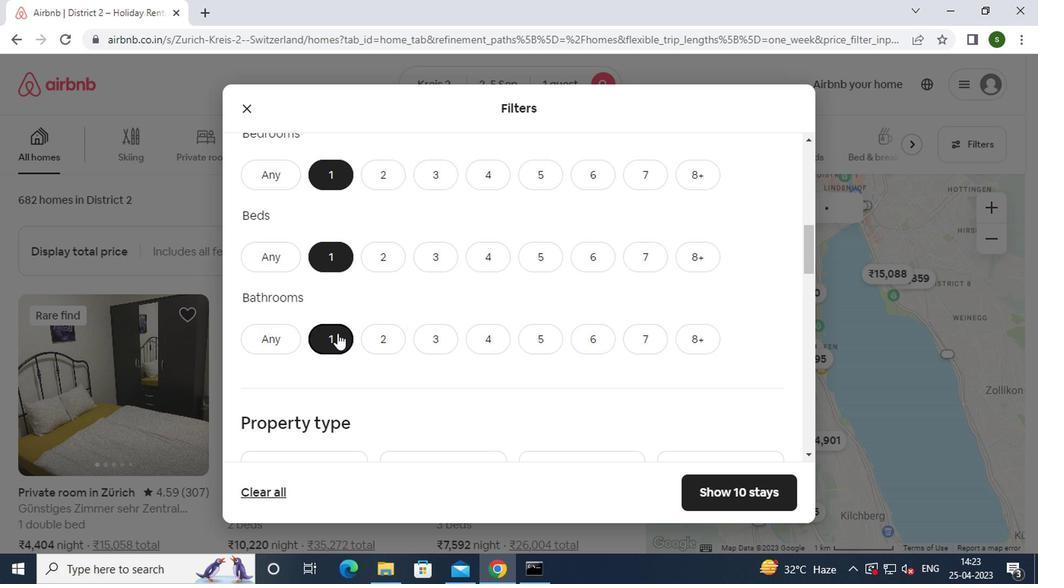 
Action: Mouse scrolled (404, 322) with delta (0, -1)
Screenshot: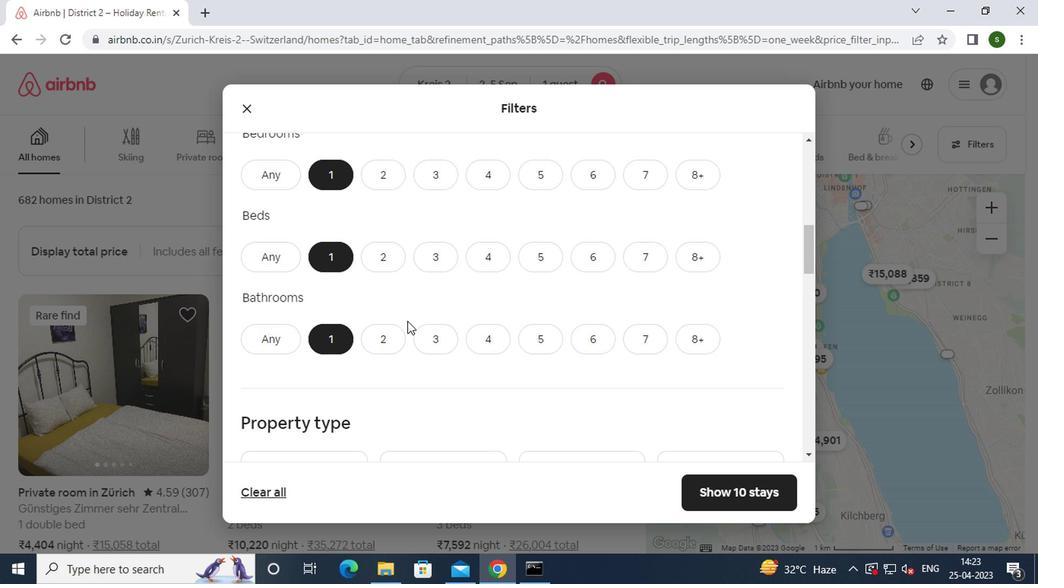 
Action: Mouse scrolled (404, 322) with delta (0, -1)
Screenshot: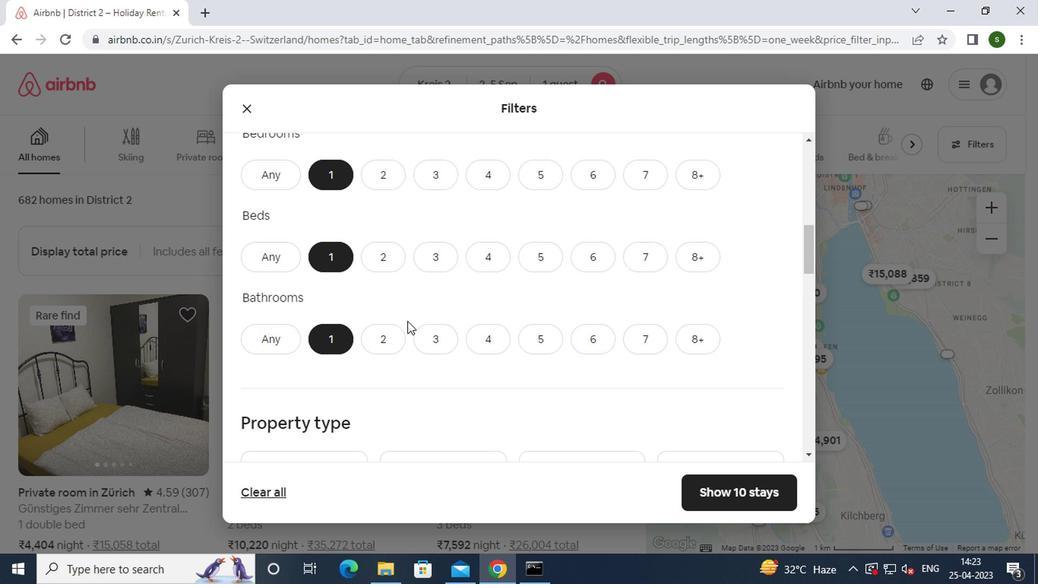 
Action: Mouse scrolled (404, 322) with delta (0, -1)
Screenshot: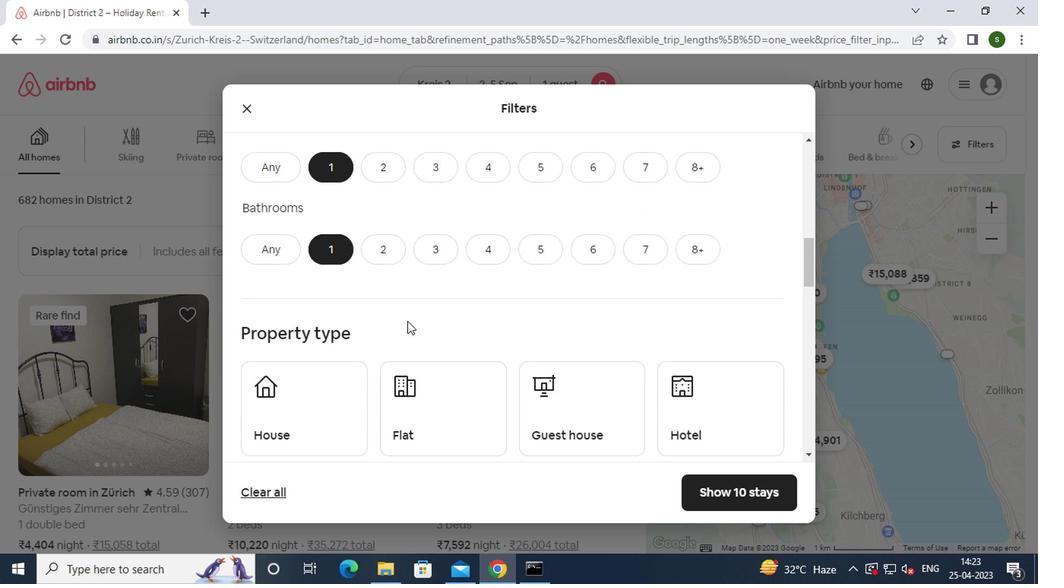 
Action: Mouse moved to (334, 300)
Screenshot: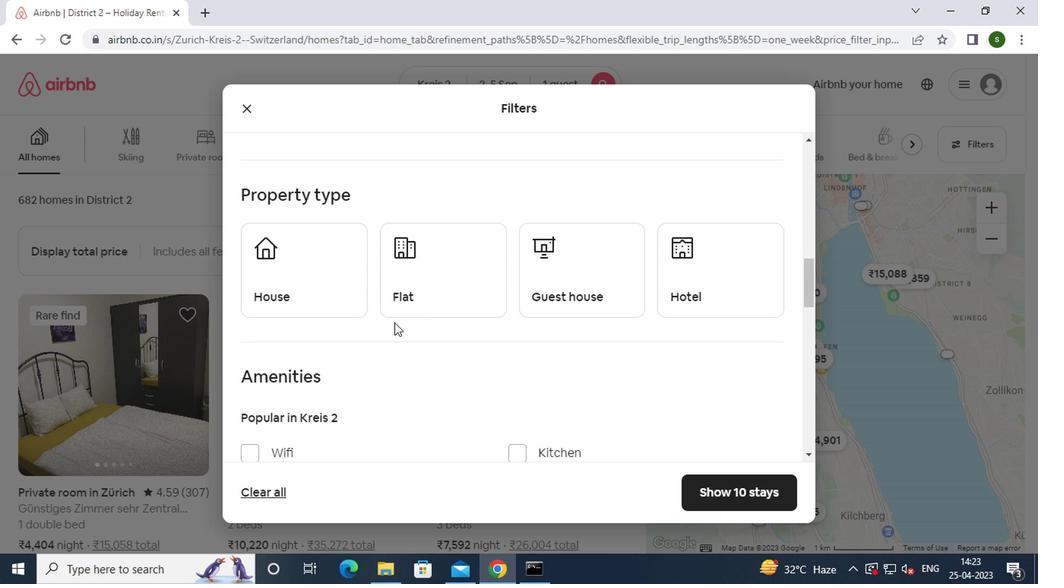 
Action: Mouse pressed left at (334, 300)
Screenshot: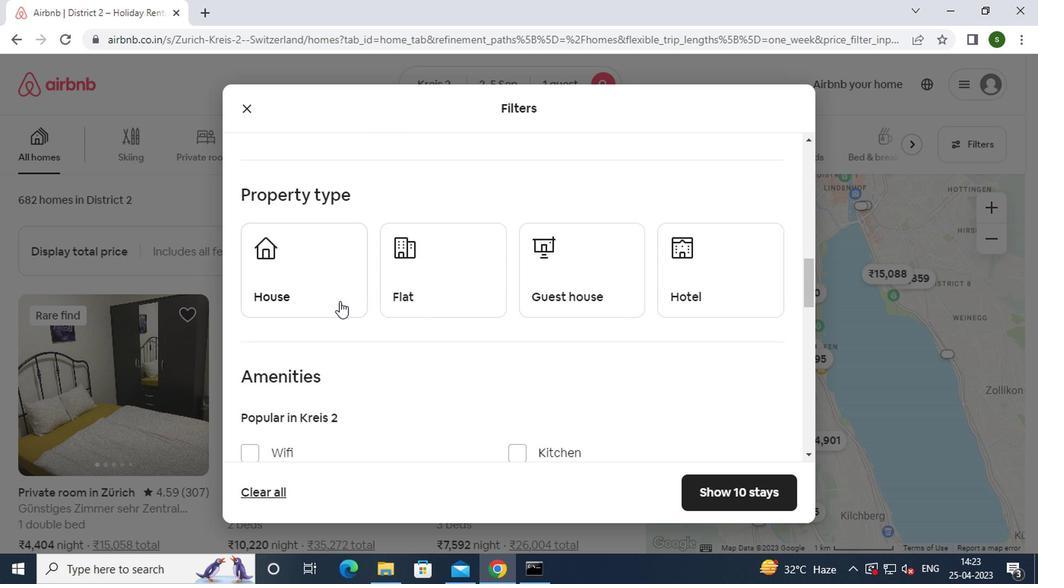 
Action: Mouse moved to (467, 293)
Screenshot: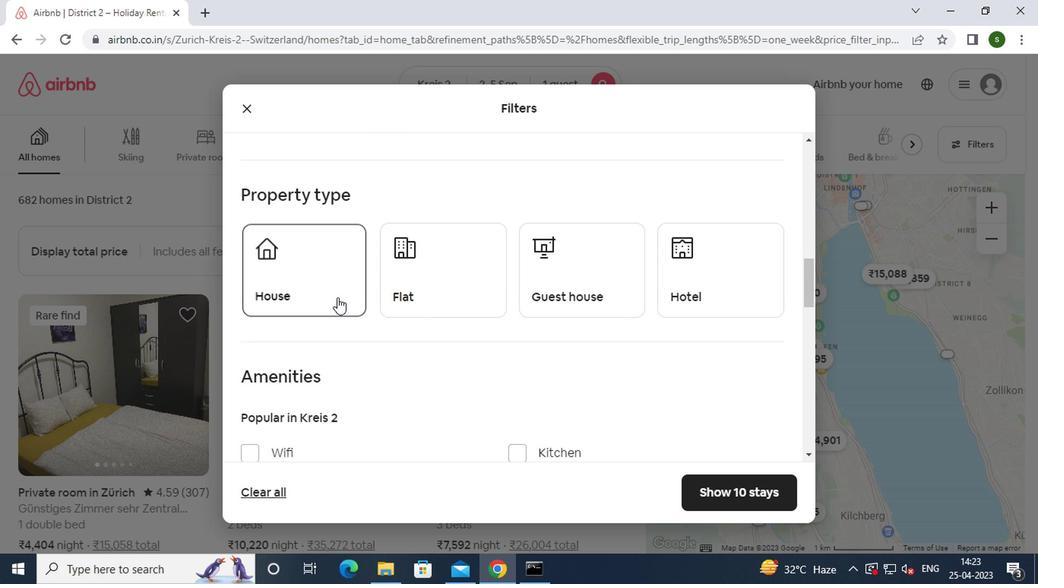 
Action: Mouse pressed left at (467, 293)
Screenshot: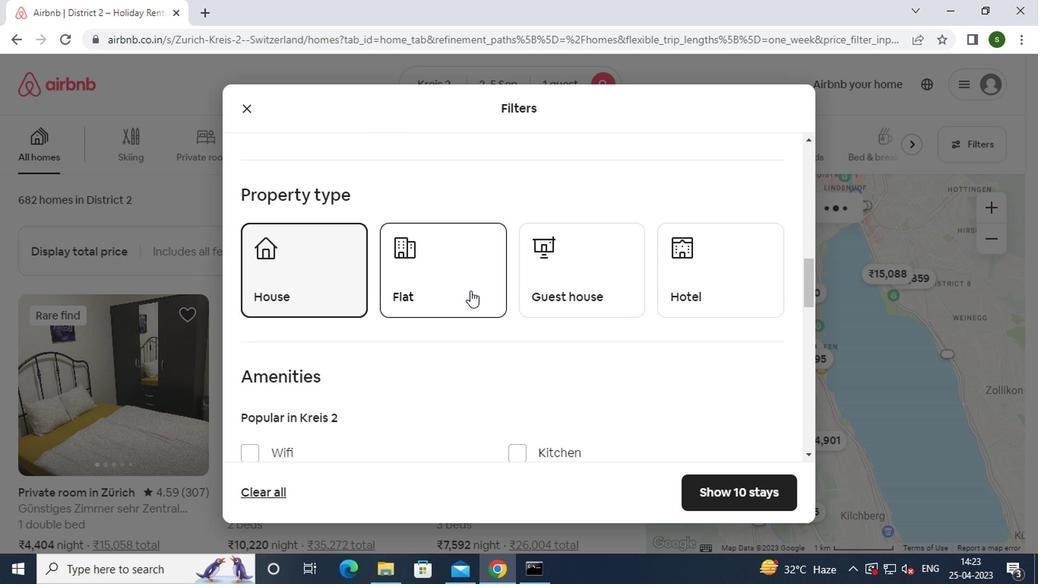 
Action: Mouse moved to (603, 300)
Screenshot: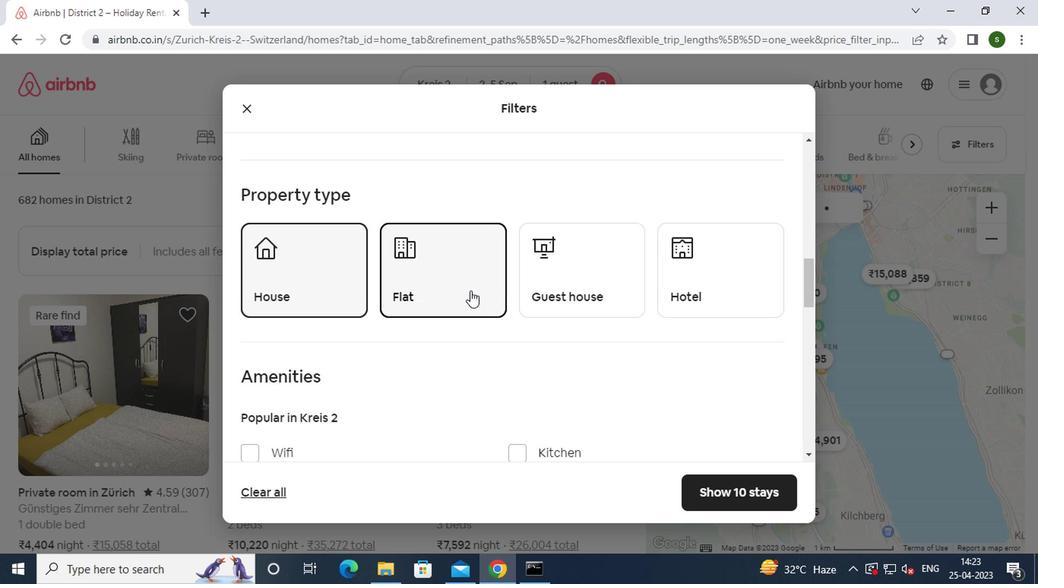 
Action: Mouse pressed left at (603, 300)
Screenshot: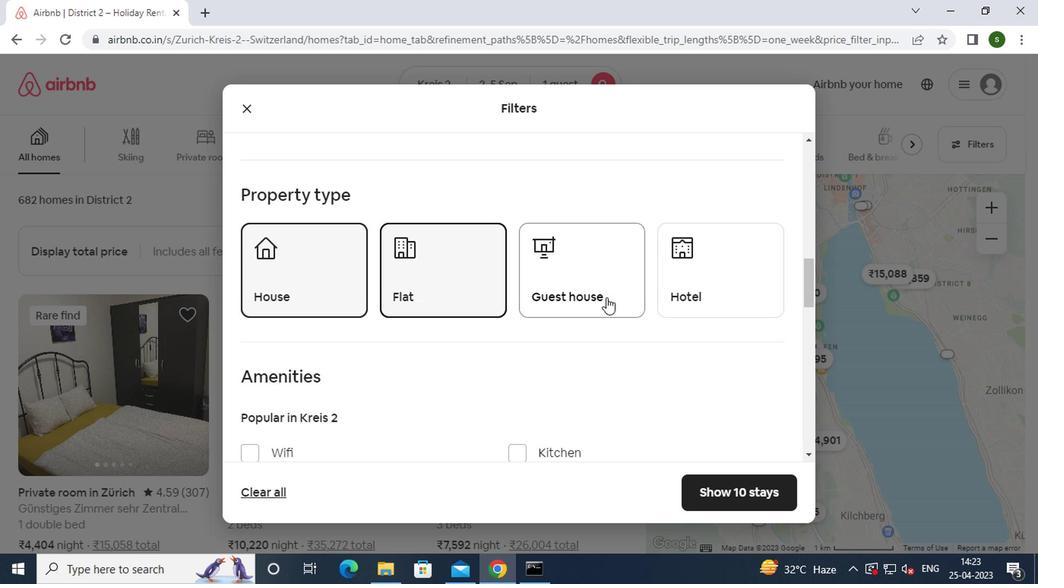 
Action: Mouse moved to (726, 280)
Screenshot: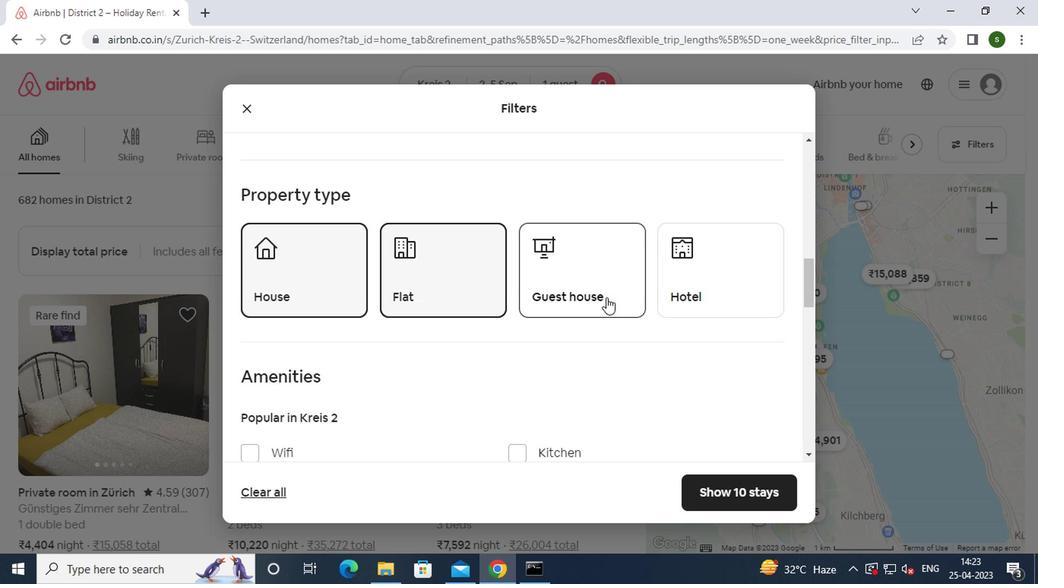 
Action: Mouse pressed left at (726, 280)
Screenshot: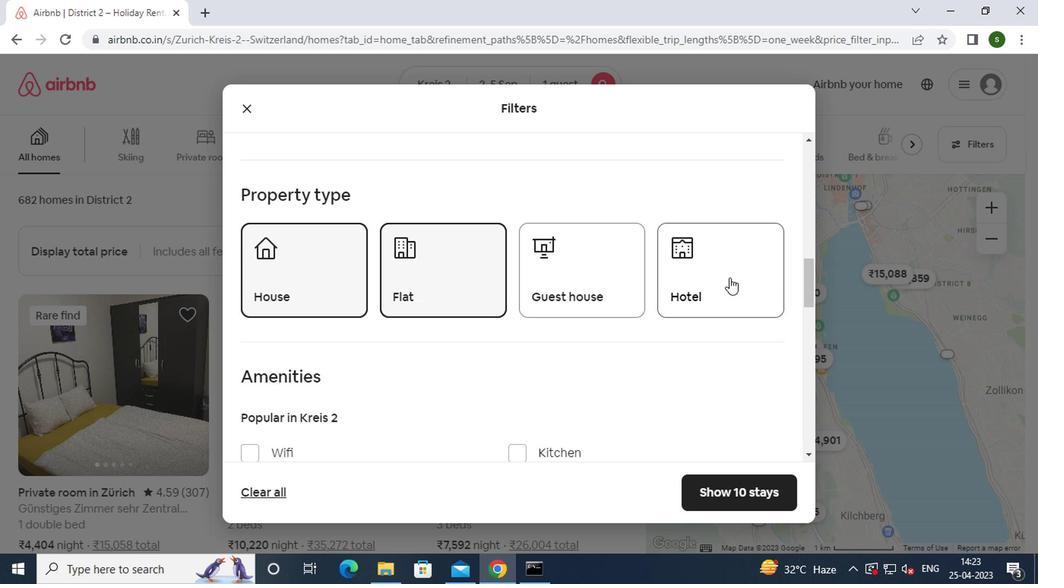 
Action: Mouse moved to (661, 298)
Screenshot: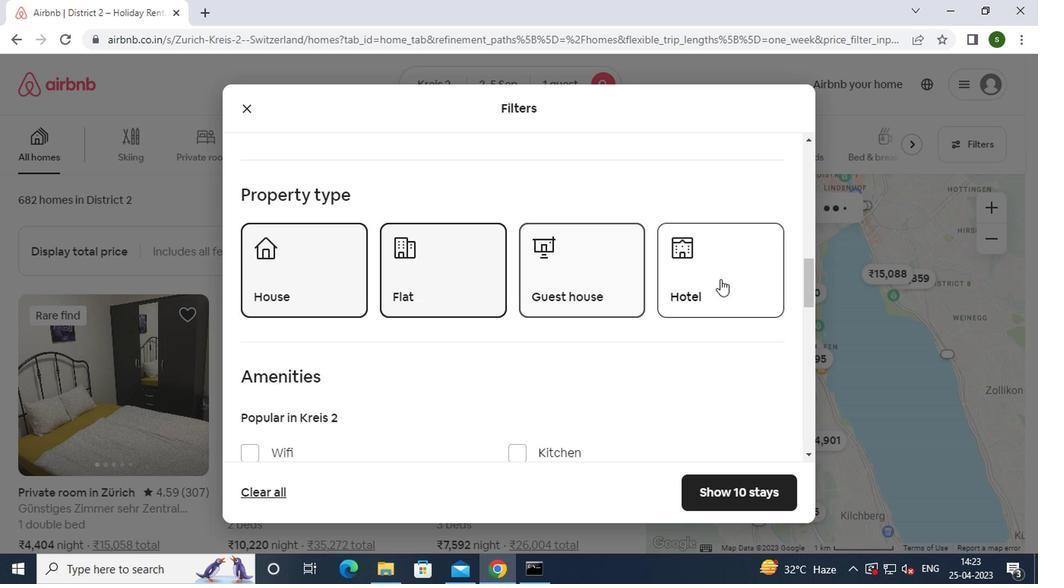 
Action: Mouse scrolled (661, 298) with delta (0, 0)
Screenshot: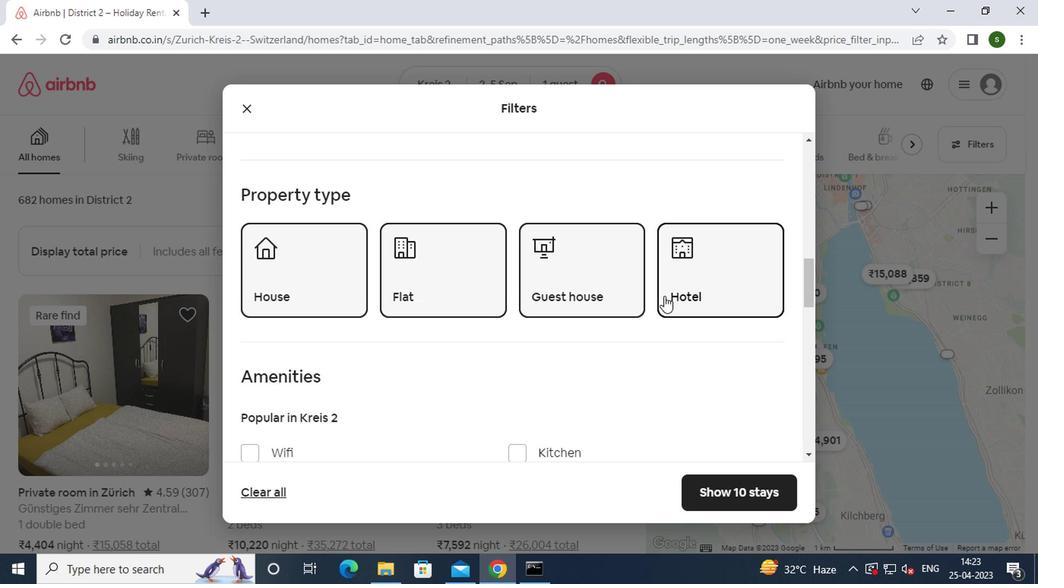 
Action: Mouse scrolled (661, 298) with delta (0, 0)
Screenshot: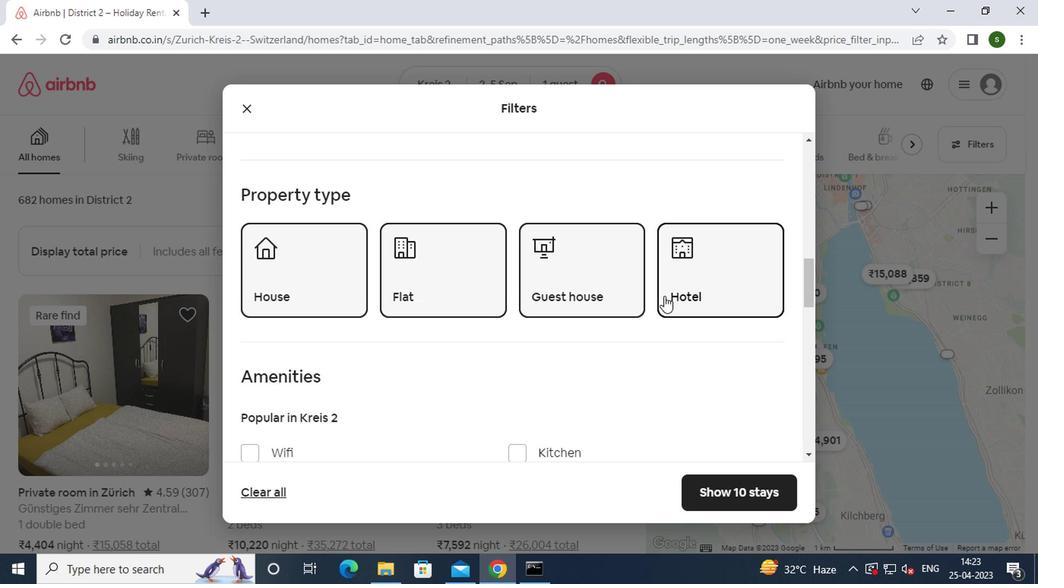 
Action: Mouse scrolled (661, 298) with delta (0, 0)
Screenshot: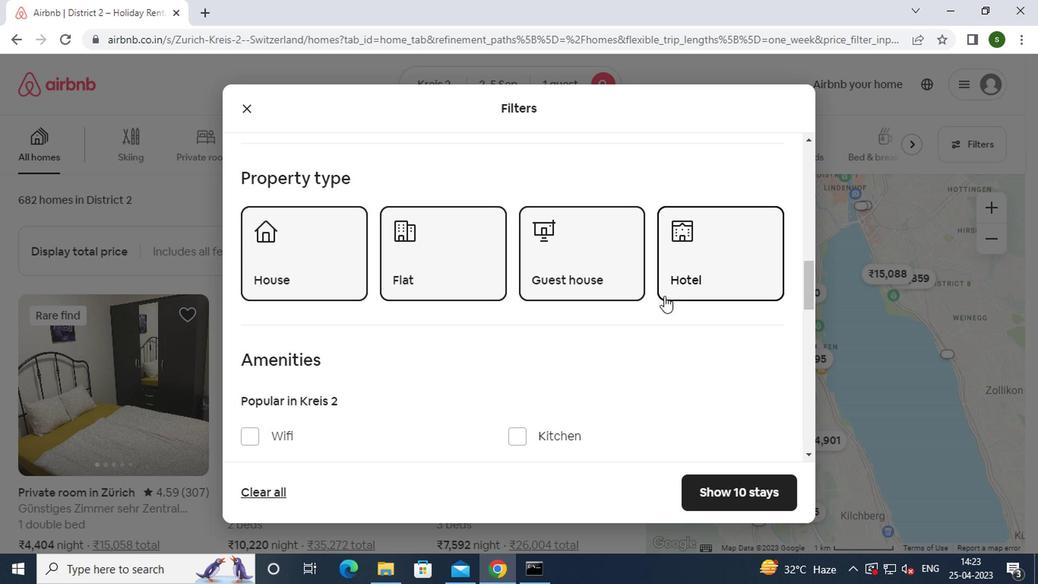 
Action: Mouse scrolled (661, 298) with delta (0, 0)
Screenshot: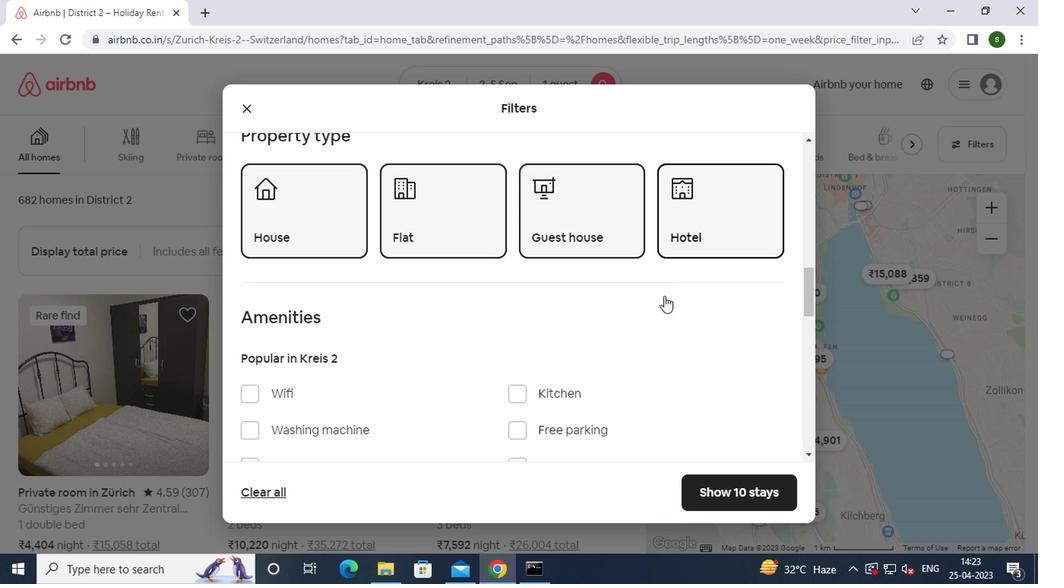 
Action: Mouse scrolled (661, 298) with delta (0, 0)
Screenshot: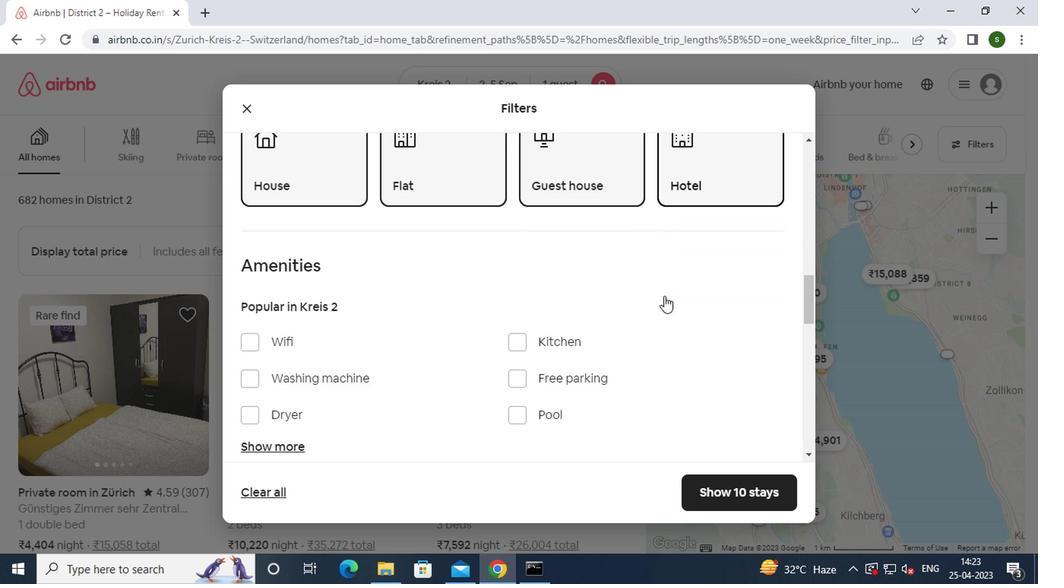 
Action: Mouse scrolled (661, 298) with delta (0, 0)
Screenshot: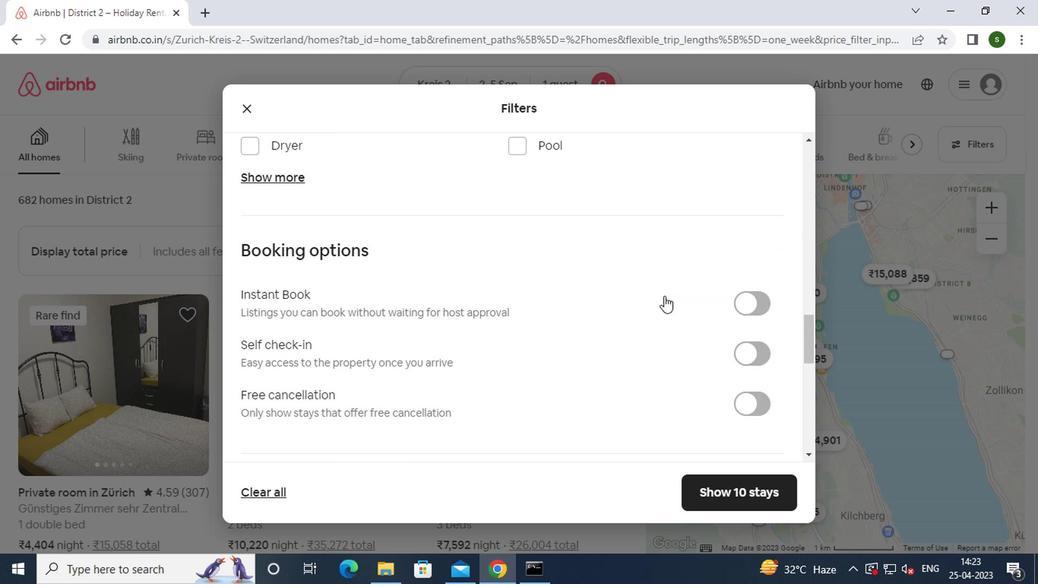 
Action: Mouse moved to (740, 278)
Screenshot: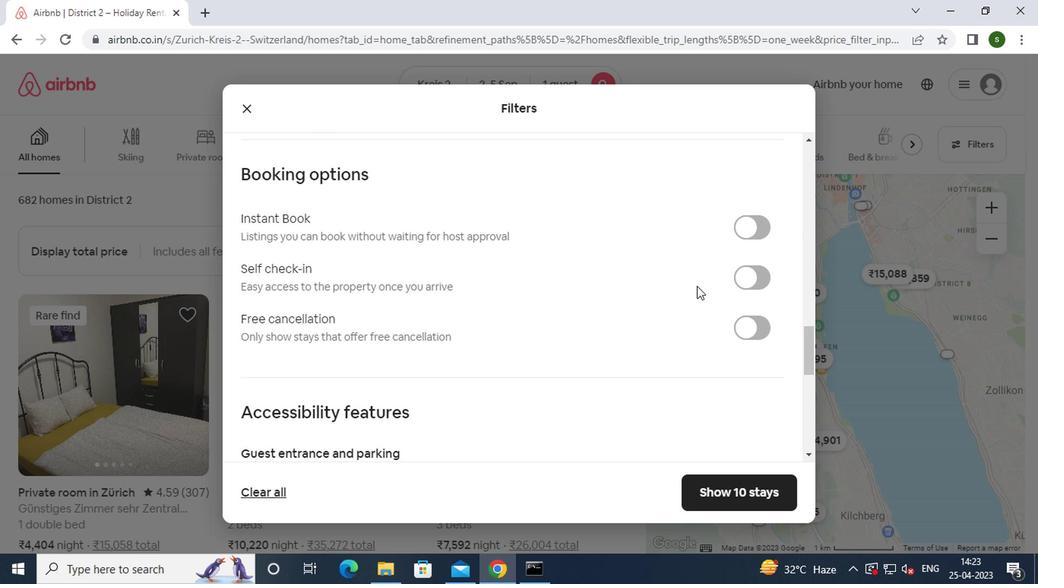 
Action: Mouse pressed left at (740, 278)
Screenshot: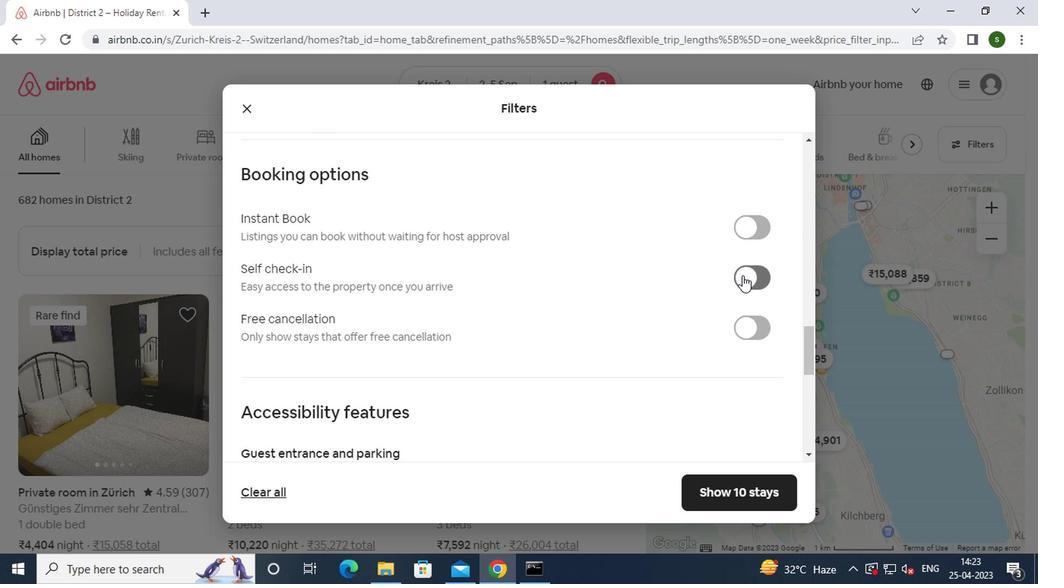 
Action: Mouse moved to (633, 318)
Screenshot: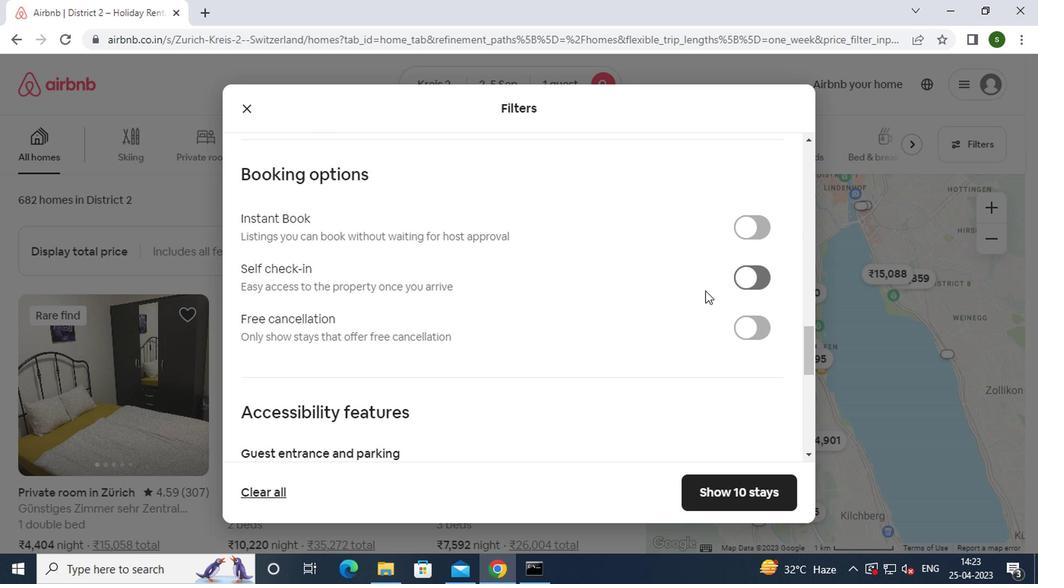 
Action: Mouse scrolled (633, 318) with delta (0, 0)
Screenshot: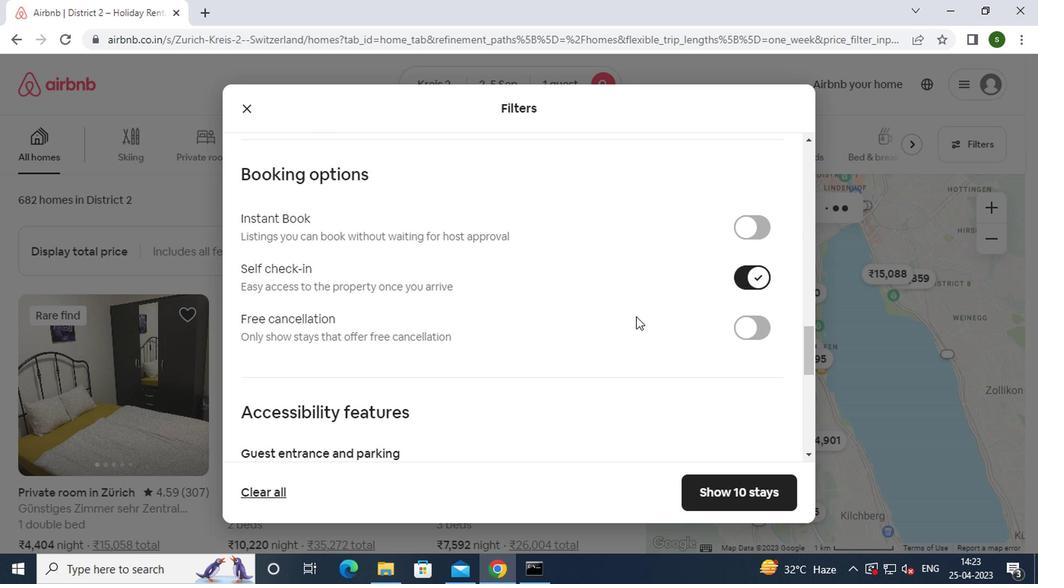 
Action: Mouse scrolled (633, 318) with delta (0, 0)
Screenshot: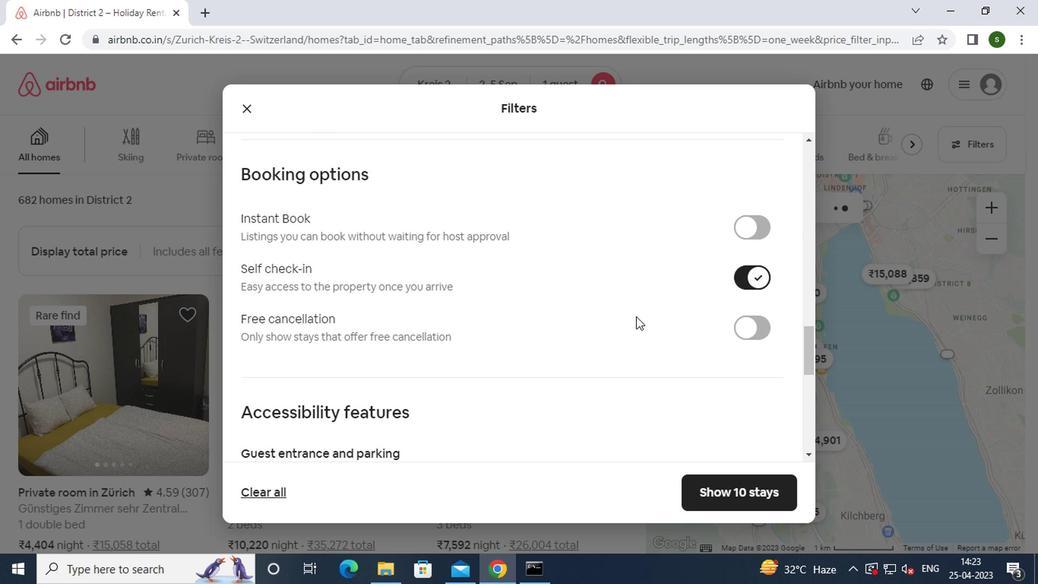 
Action: Mouse scrolled (633, 318) with delta (0, 0)
Screenshot: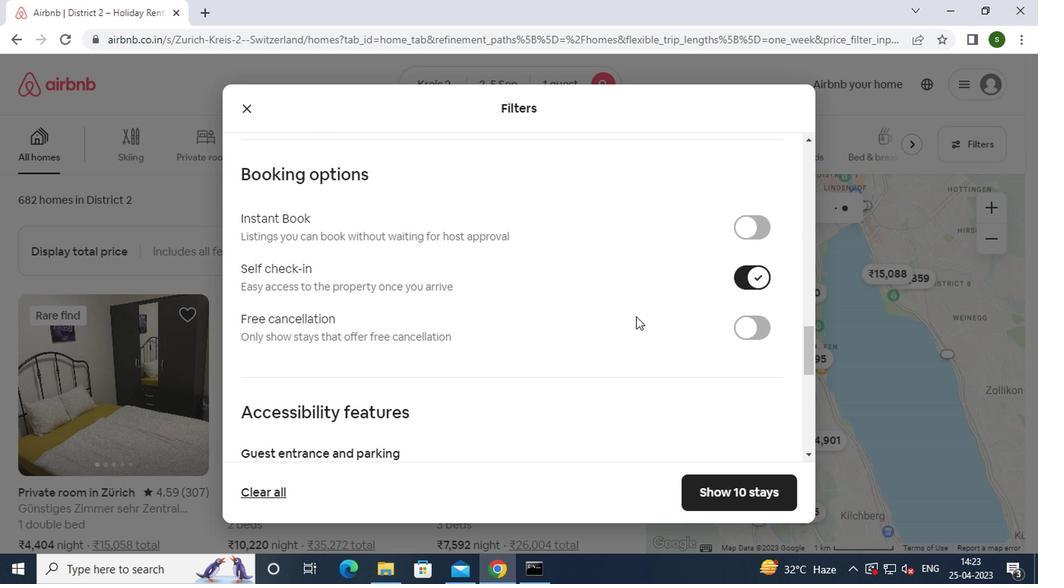 
Action: Mouse scrolled (633, 318) with delta (0, 0)
Screenshot: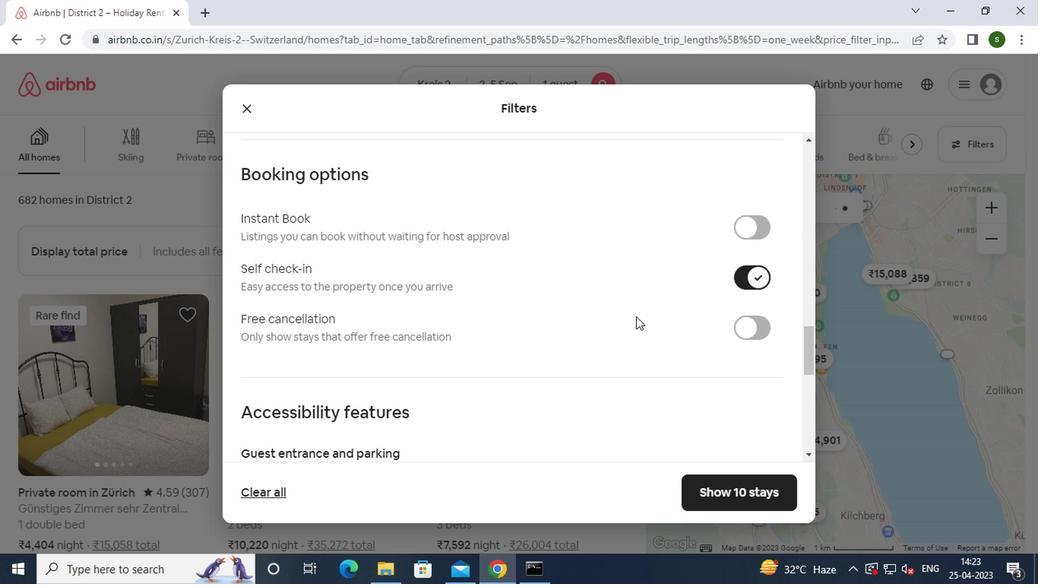 
Action: Mouse scrolled (633, 318) with delta (0, 0)
Screenshot: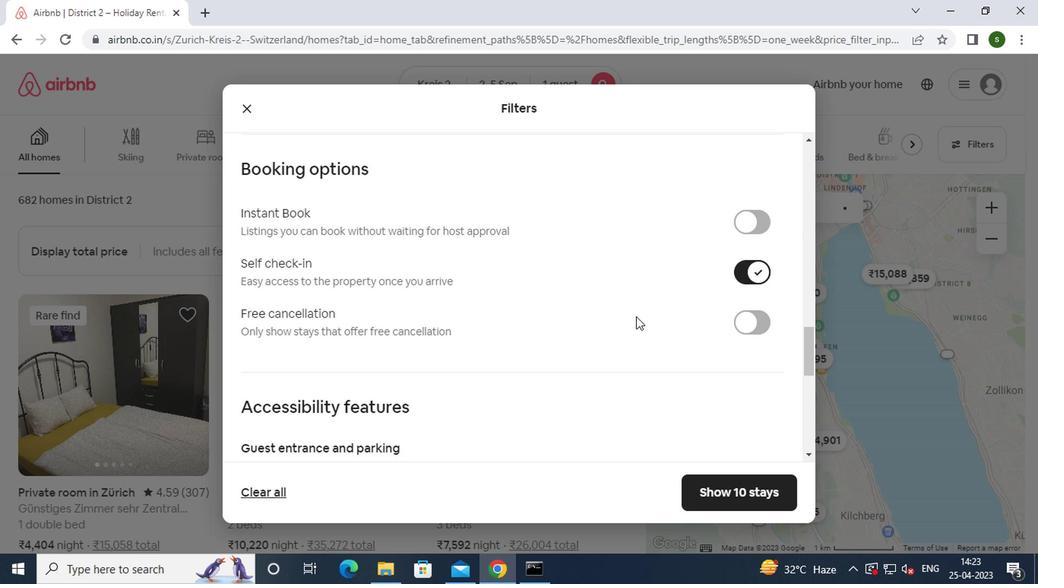 
Action: Mouse scrolled (633, 318) with delta (0, 0)
Screenshot: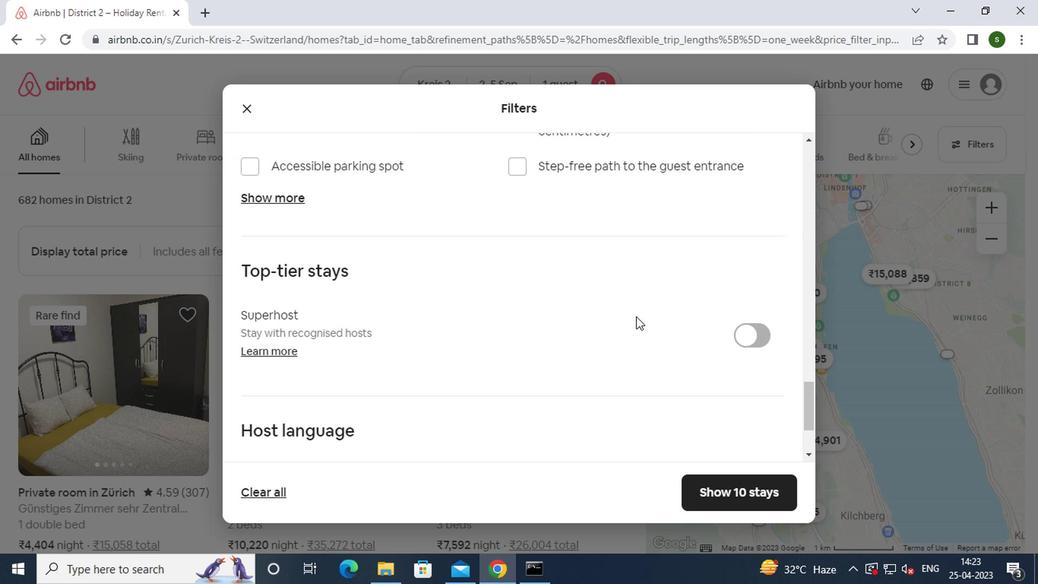 
Action: Mouse scrolled (633, 318) with delta (0, 0)
Screenshot: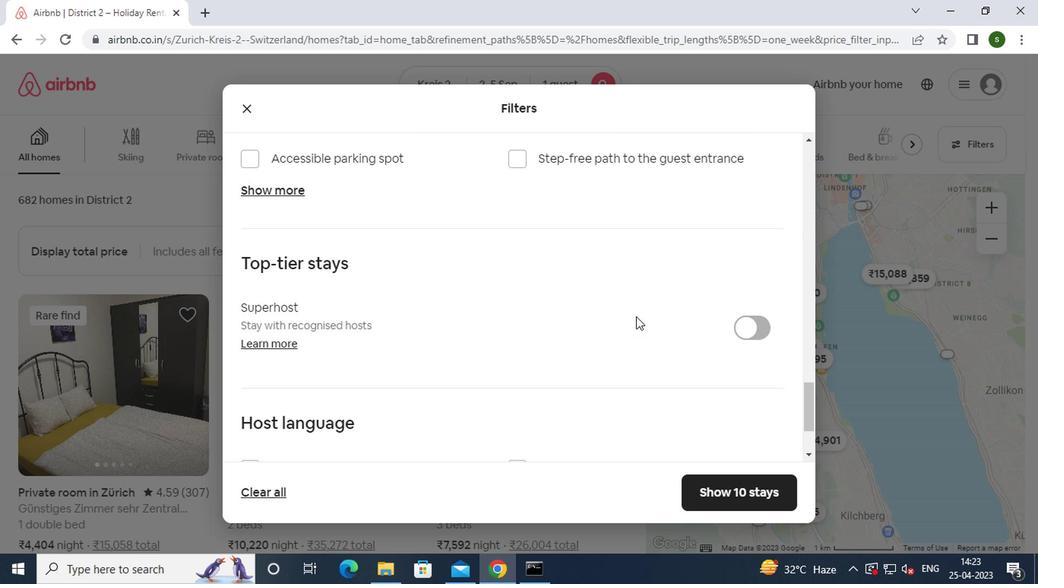 
Action: Mouse scrolled (633, 318) with delta (0, 0)
Screenshot: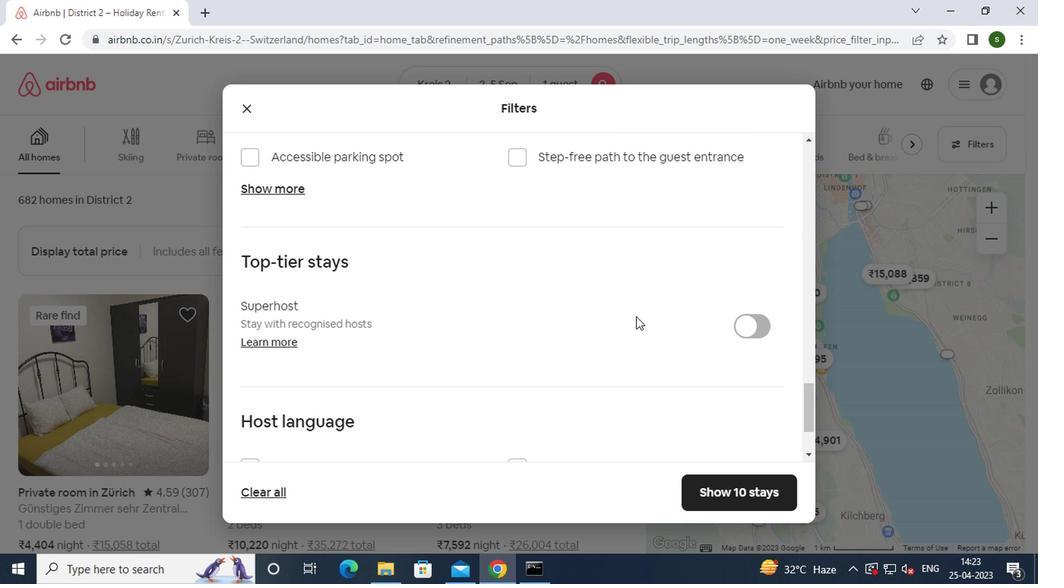 
Action: Mouse scrolled (633, 318) with delta (0, 0)
Screenshot: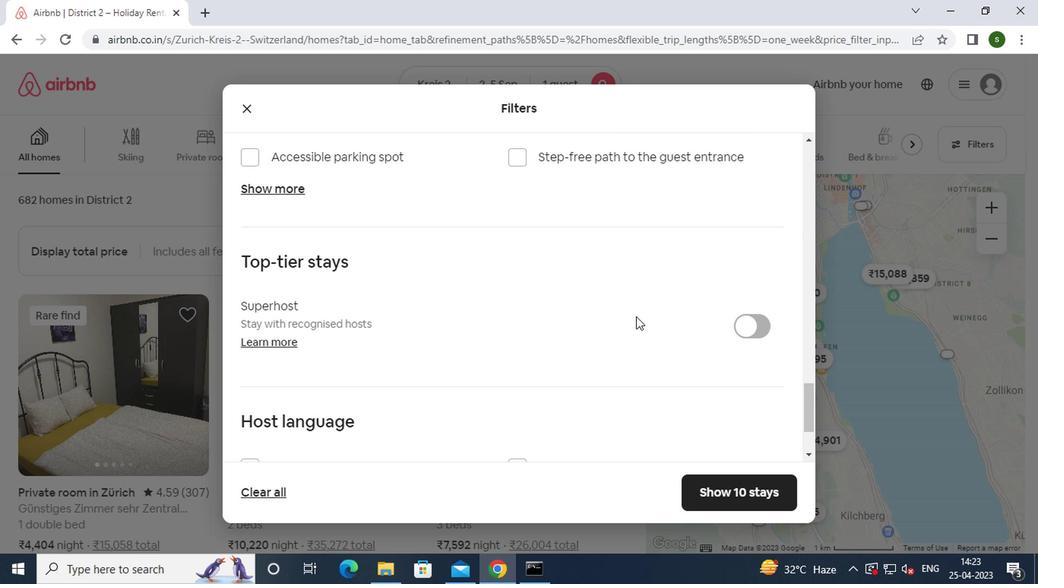 
Action: Mouse moved to (281, 351)
Screenshot: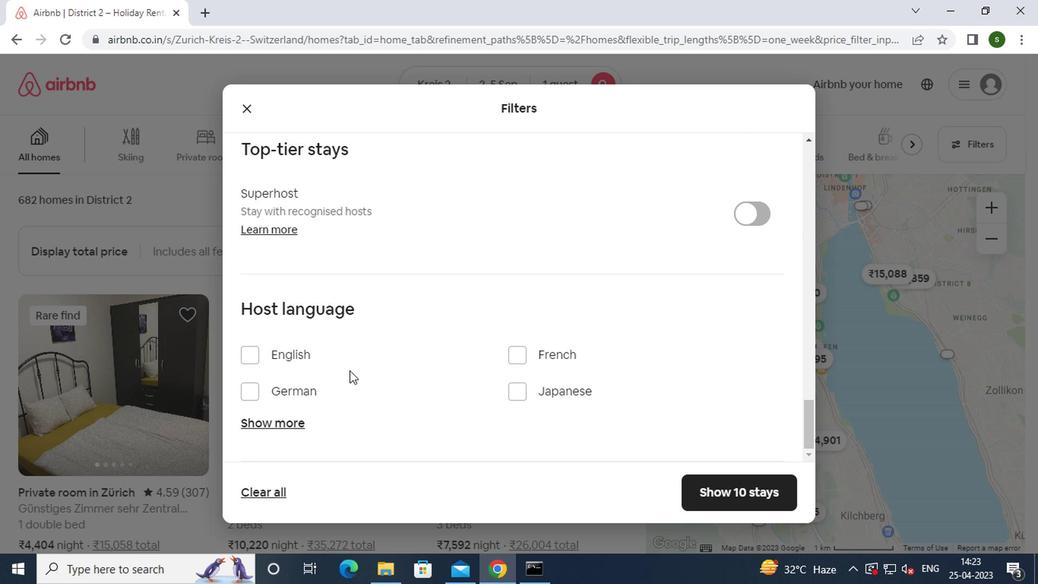 
Action: Mouse pressed left at (281, 351)
Screenshot: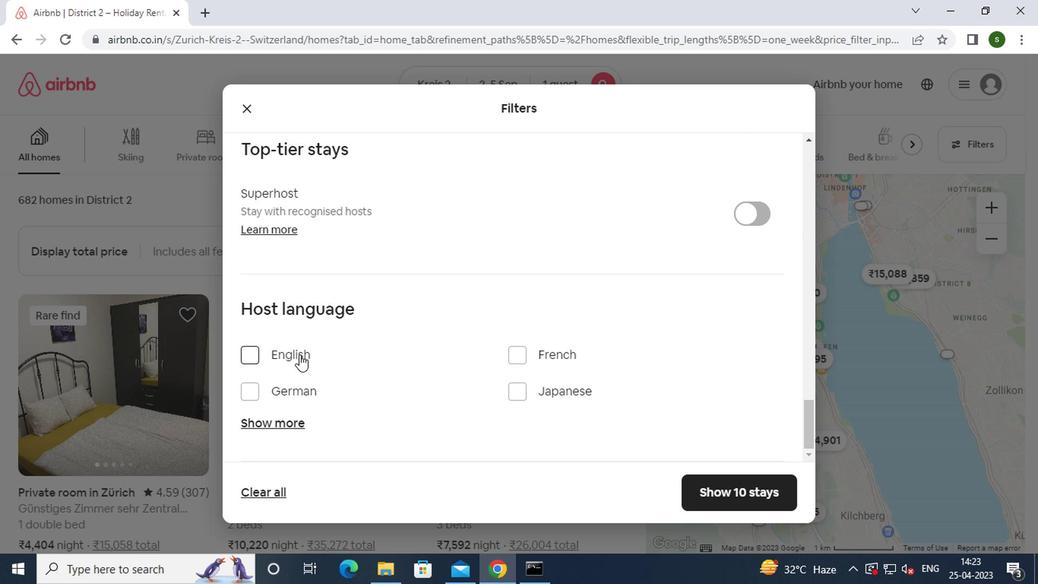 
Action: Mouse moved to (733, 491)
Screenshot: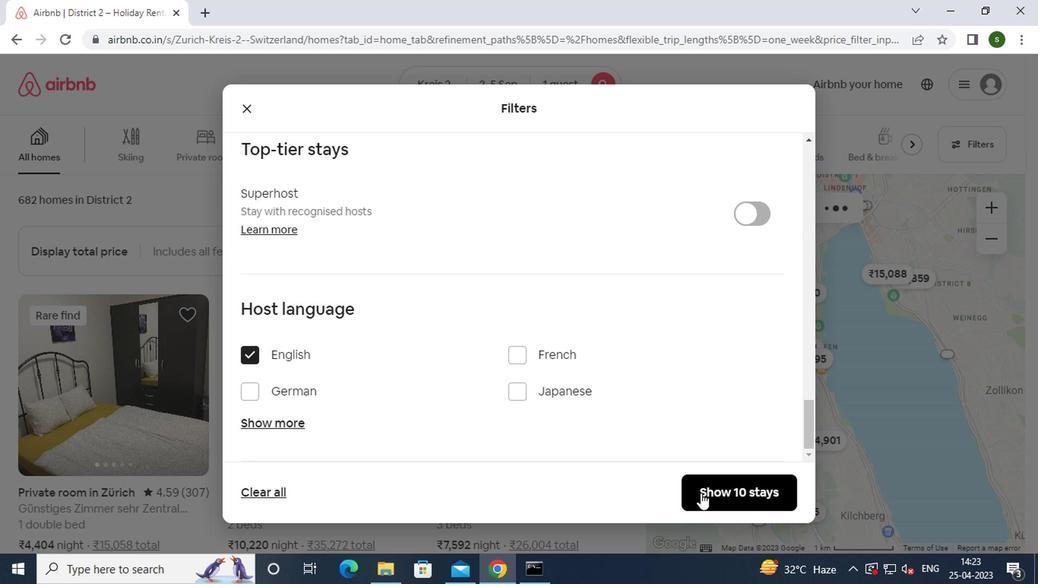 
Action: Mouse pressed left at (733, 491)
Screenshot: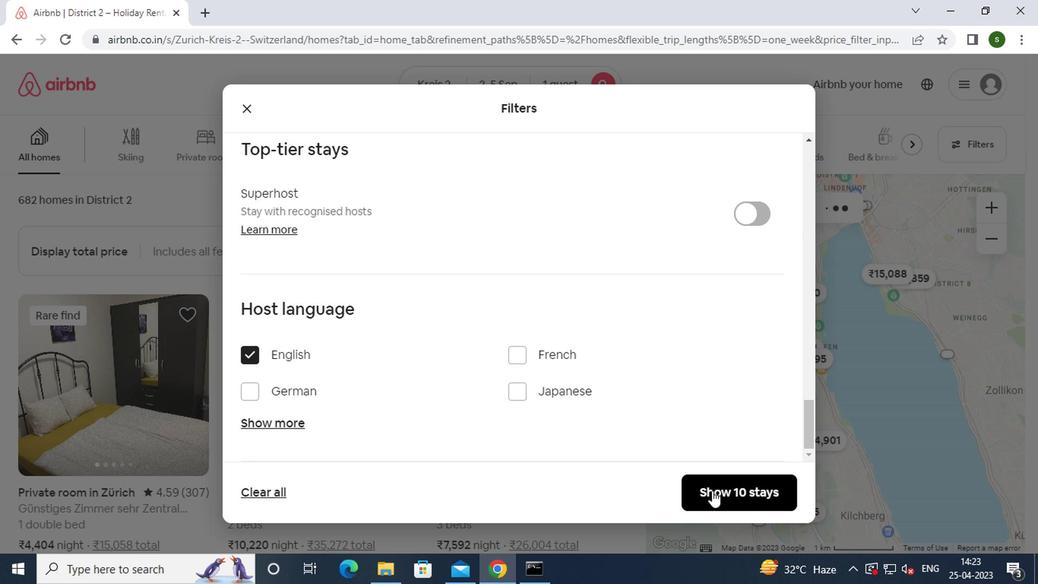 
Action: Mouse moved to (455, 238)
Screenshot: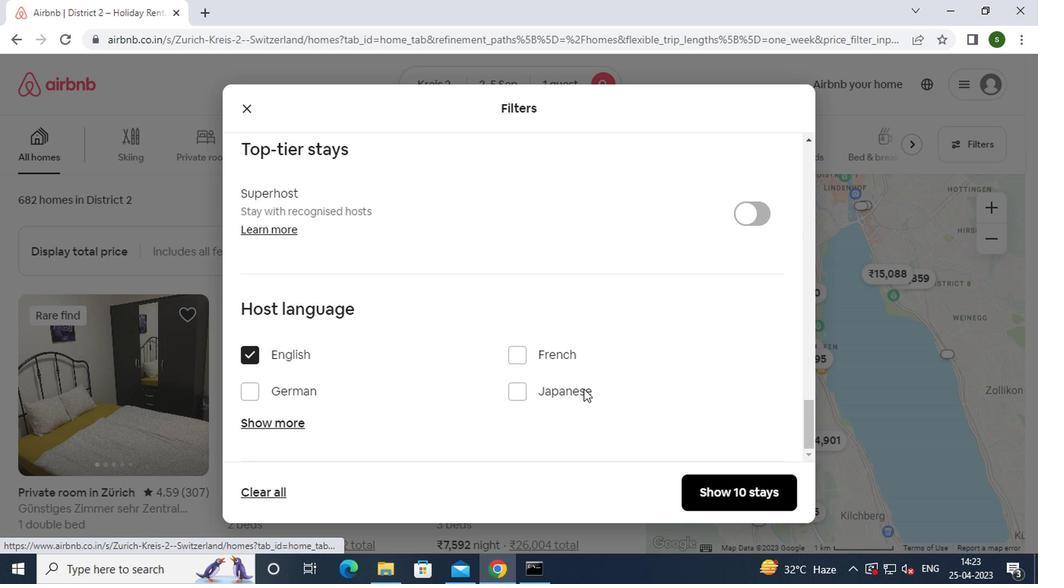 
